 Task: Find a place to stay in Papakura, New Zealand, from 6th to 18th September for 3 guests. Set a price range between ₹6000 and ₹12000, choose 2 bedrooms and 2 beds, select 'Flat' as the property type, and enable 'Self check-in'.
Action: Mouse moved to (409, 82)
Screenshot: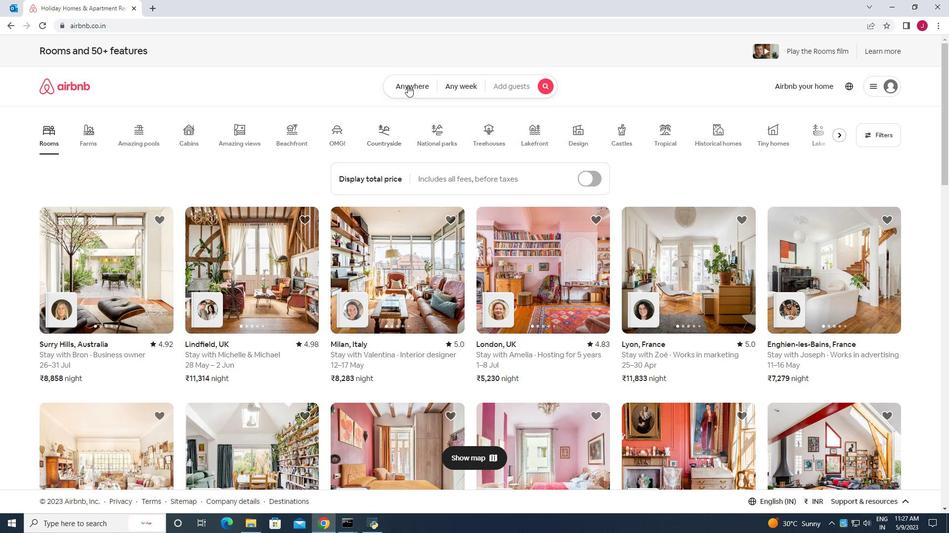 
Action: Mouse pressed left at (409, 82)
Screenshot: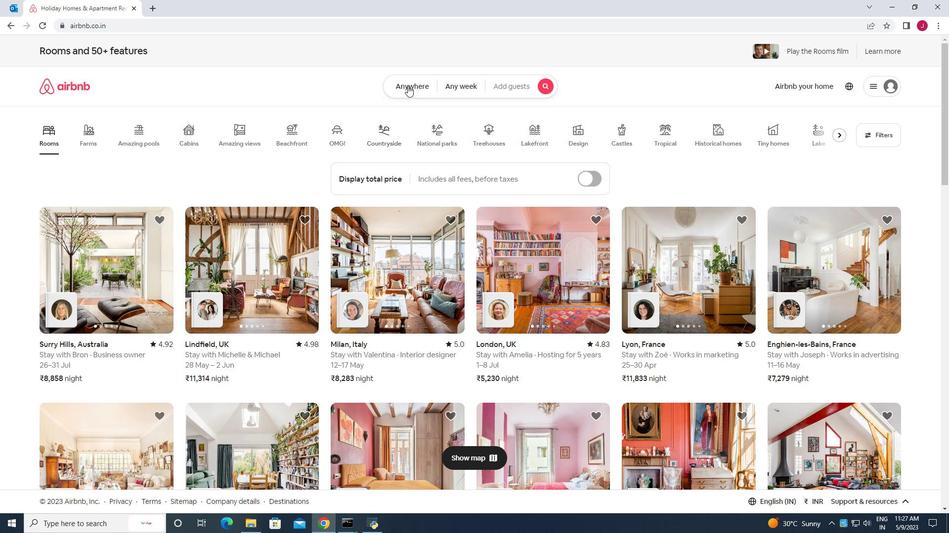 
Action: Mouse moved to (311, 125)
Screenshot: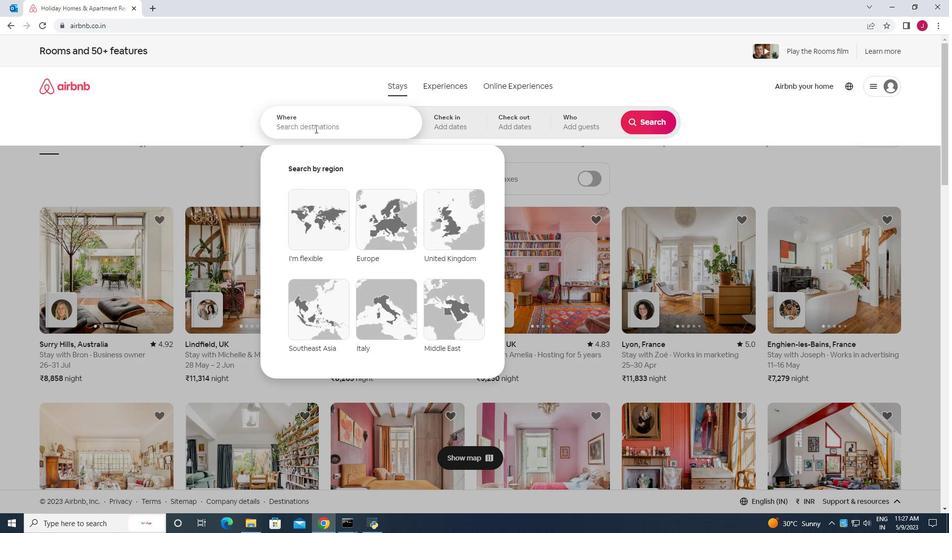 
Action: Mouse pressed left at (311, 125)
Screenshot: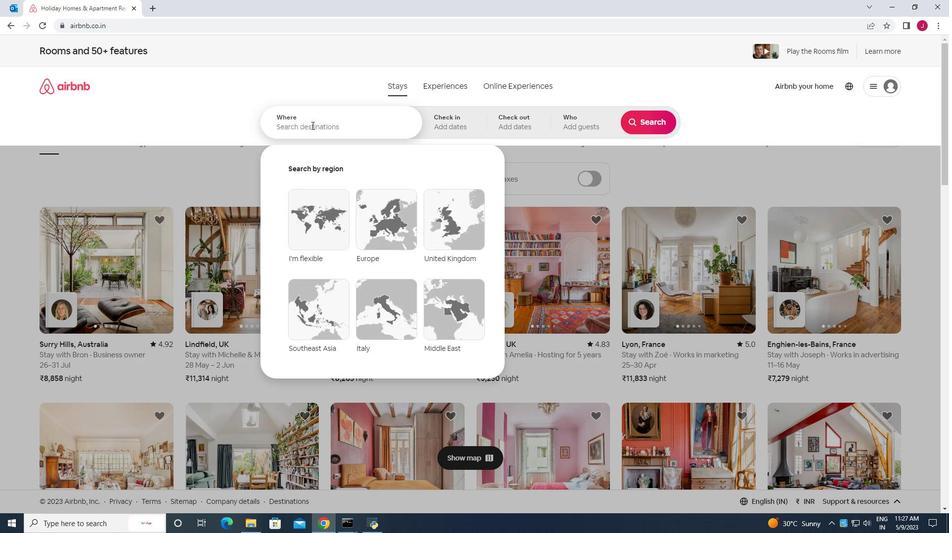 
Action: Key pressed papakura<Key.space>new<Key.space>zealand<Key.enter>
Screenshot: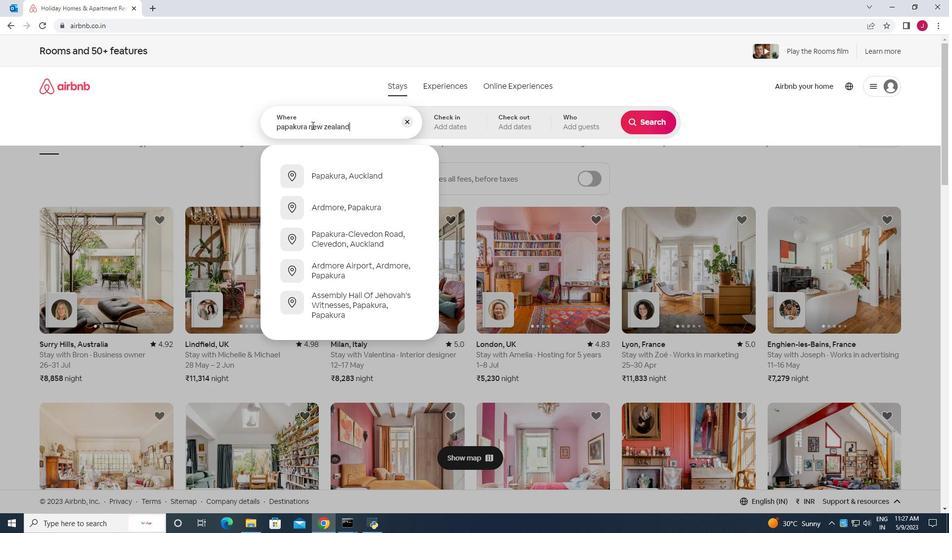 
Action: Mouse moved to (449, 124)
Screenshot: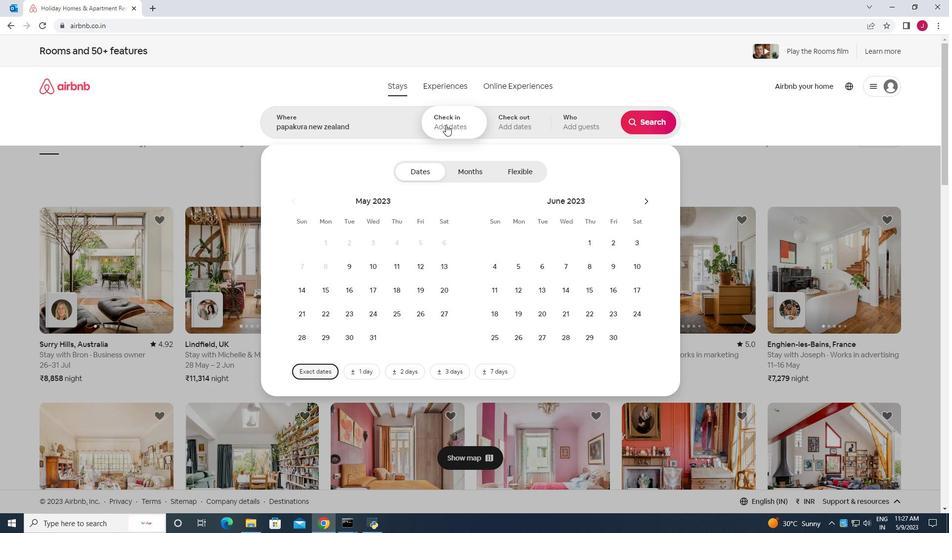 
Action: Mouse pressed left at (449, 124)
Screenshot: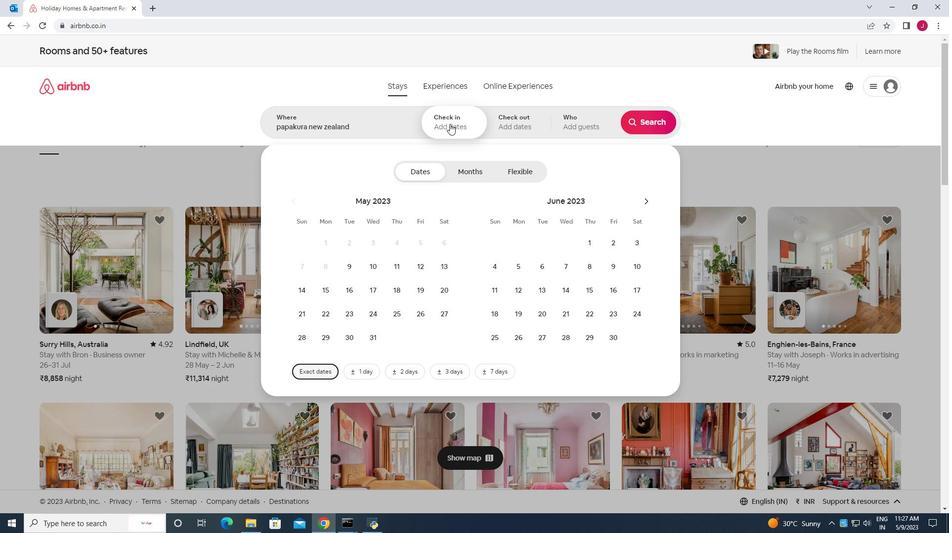 
Action: Mouse moved to (454, 127)
Screenshot: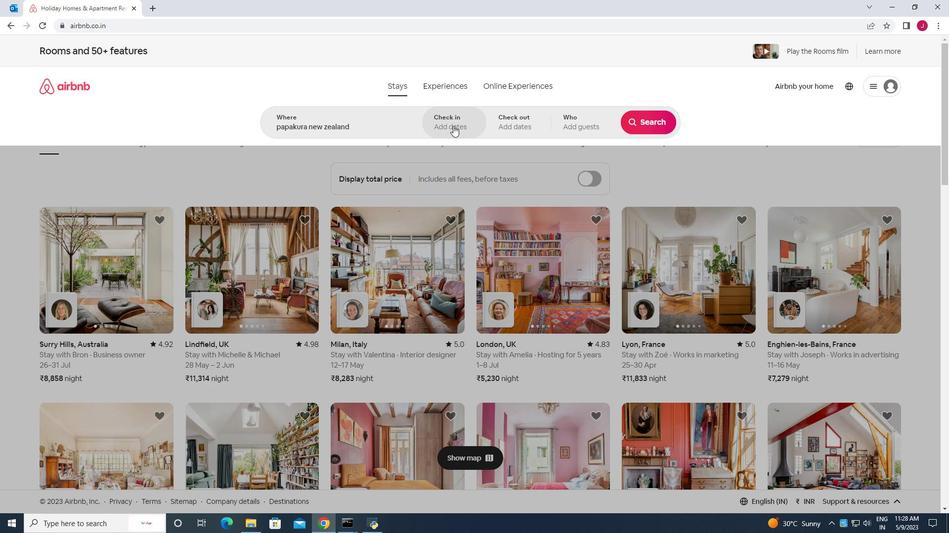
Action: Mouse pressed left at (454, 127)
Screenshot: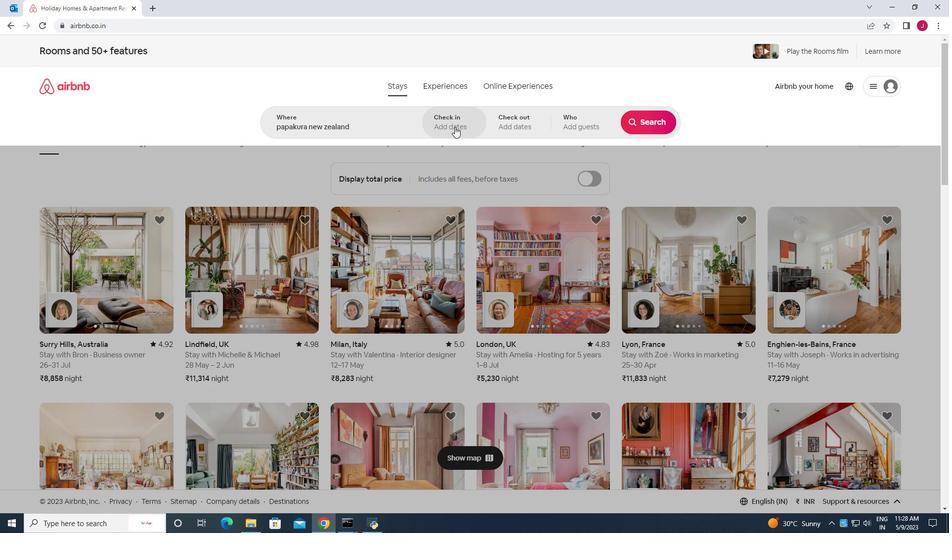 
Action: Mouse moved to (642, 204)
Screenshot: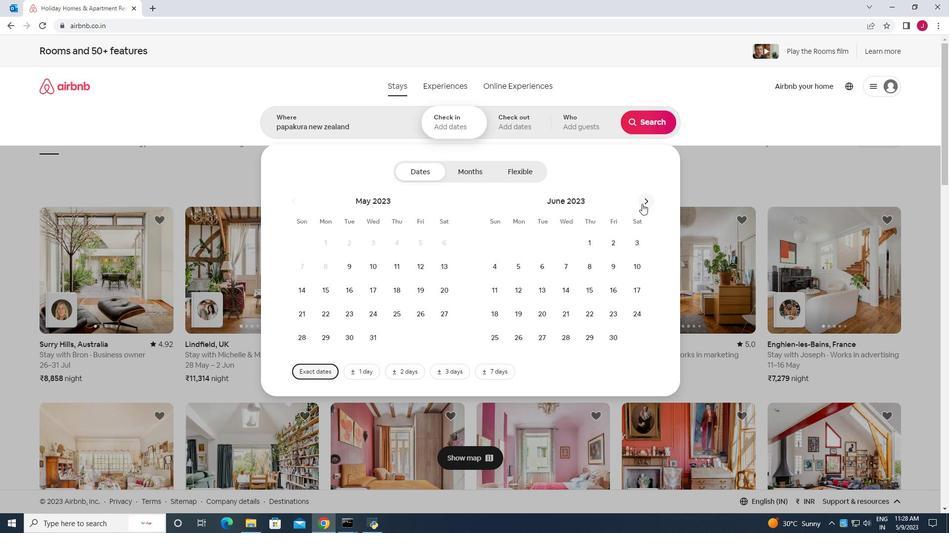 
Action: Mouse pressed left at (642, 204)
Screenshot: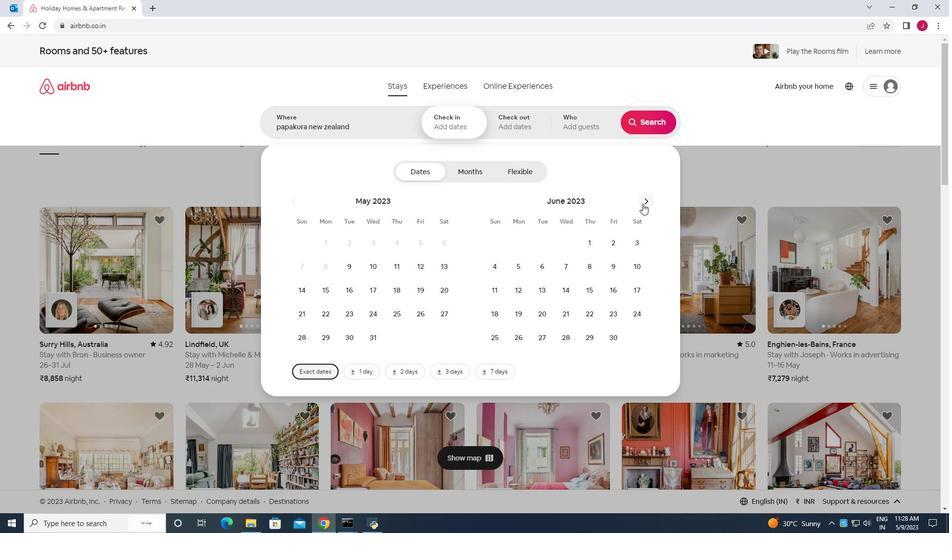 
Action: Mouse pressed left at (642, 204)
Screenshot: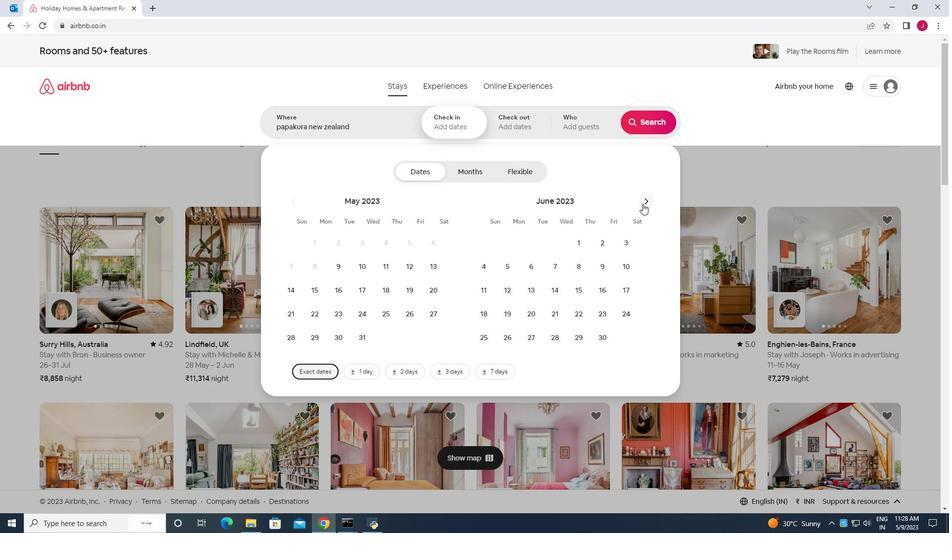 
Action: Mouse pressed left at (642, 204)
Screenshot: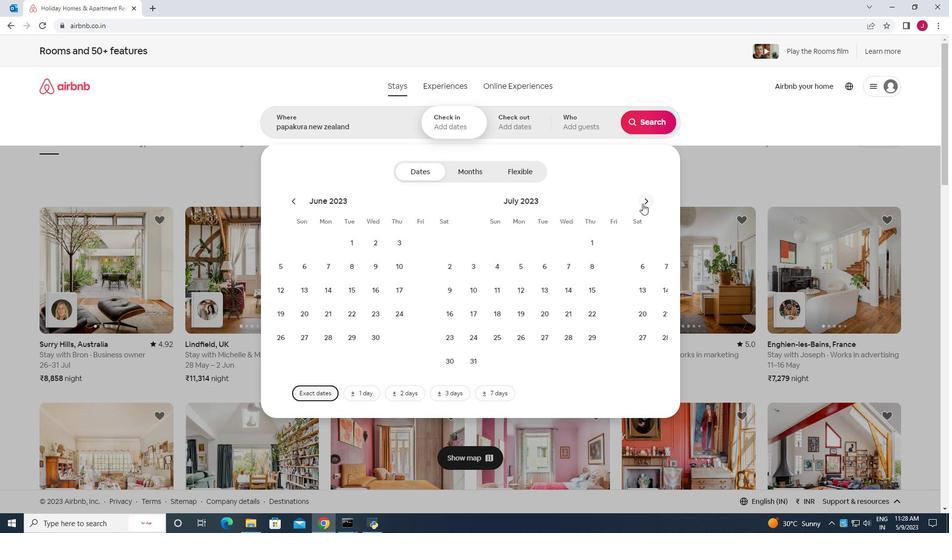 
Action: Mouse moved to (567, 267)
Screenshot: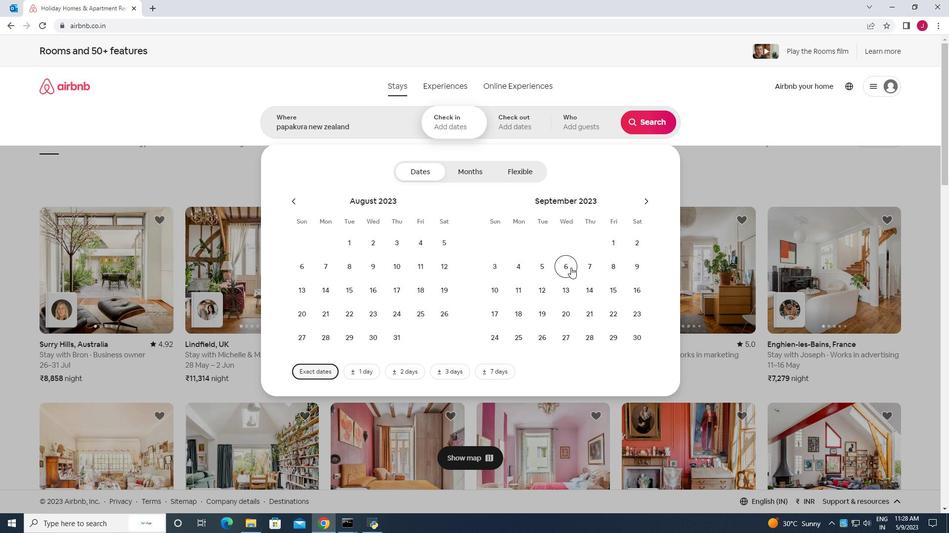 
Action: Mouse pressed left at (567, 267)
Screenshot: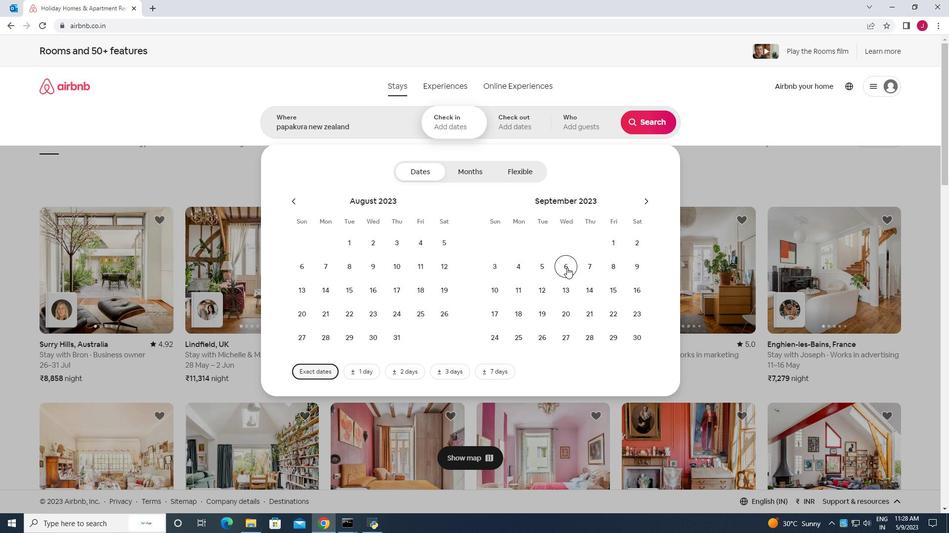 
Action: Mouse moved to (518, 314)
Screenshot: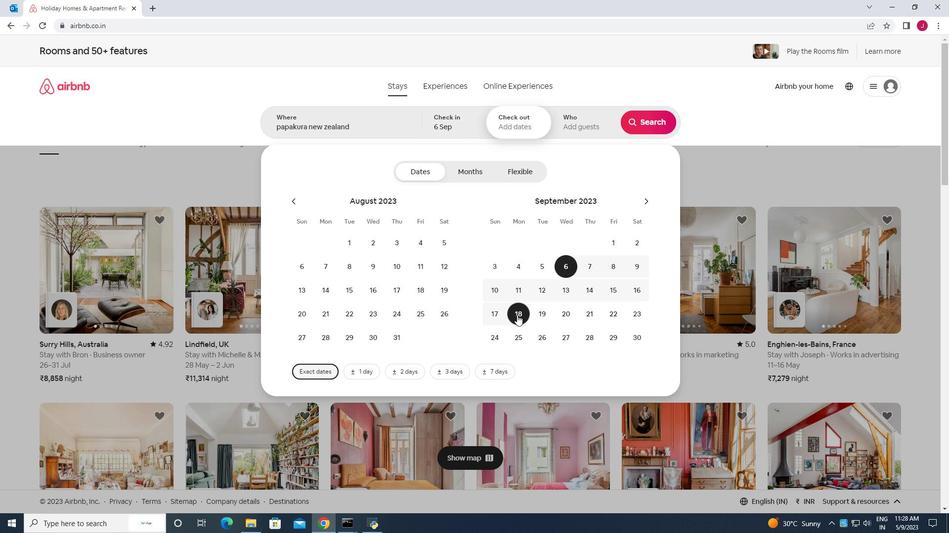 
Action: Mouse pressed left at (518, 314)
Screenshot: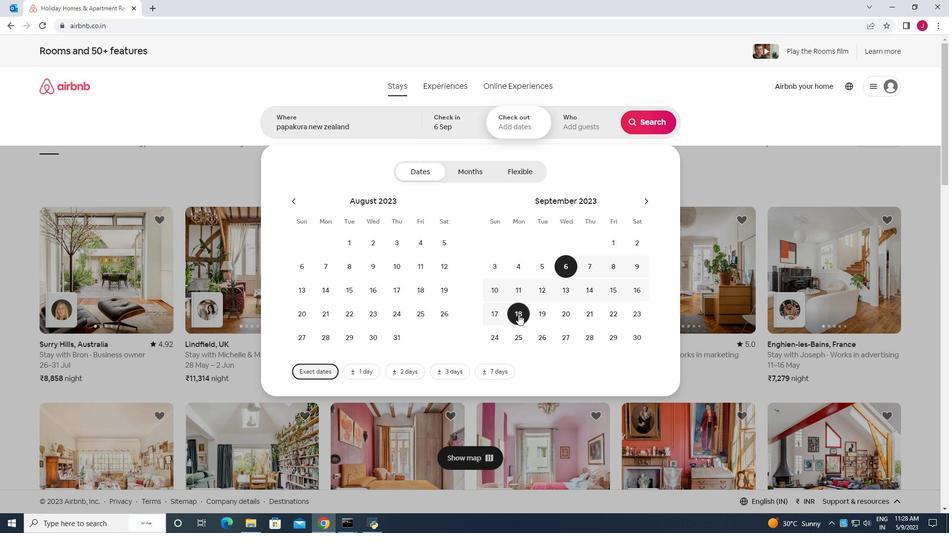 
Action: Mouse moved to (572, 124)
Screenshot: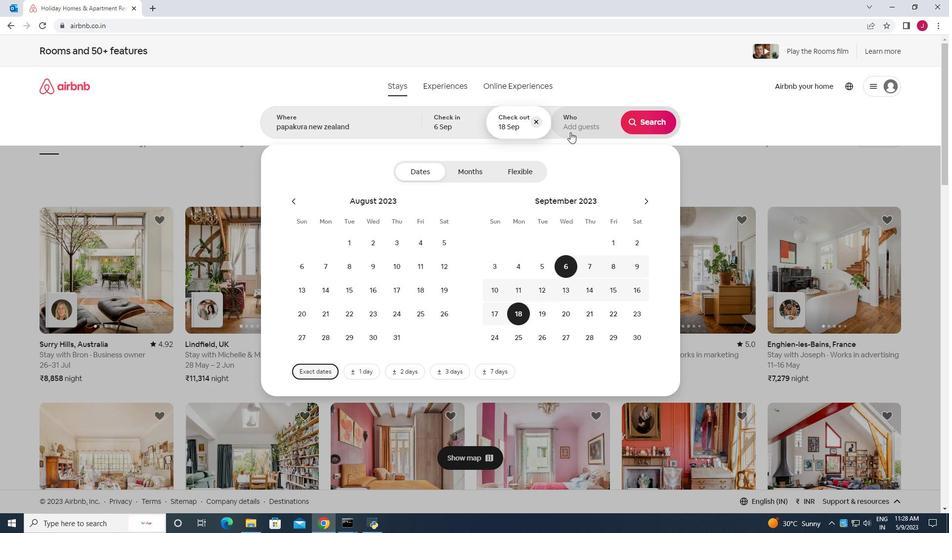 
Action: Mouse pressed left at (572, 124)
Screenshot: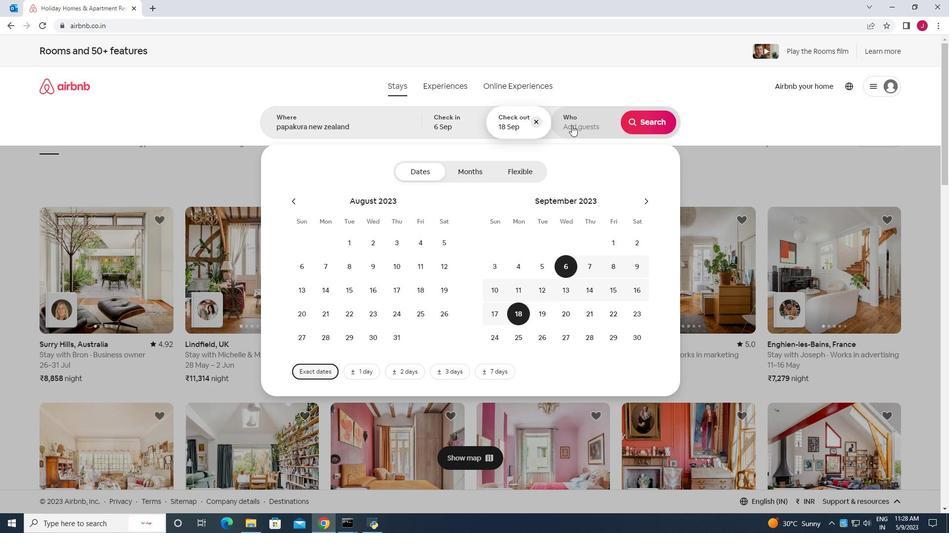 
Action: Mouse moved to (651, 179)
Screenshot: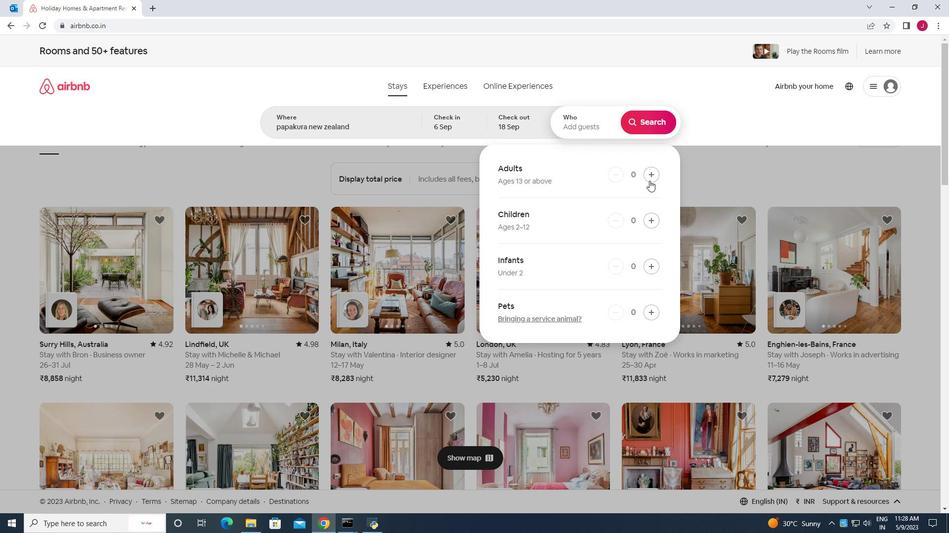
Action: Mouse pressed left at (651, 179)
Screenshot: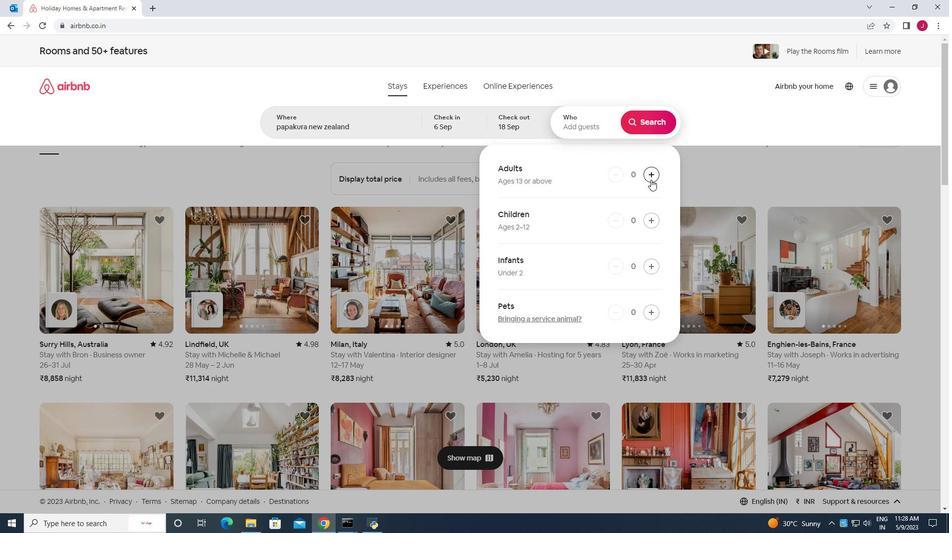 
Action: Mouse pressed left at (651, 179)
Screenshot: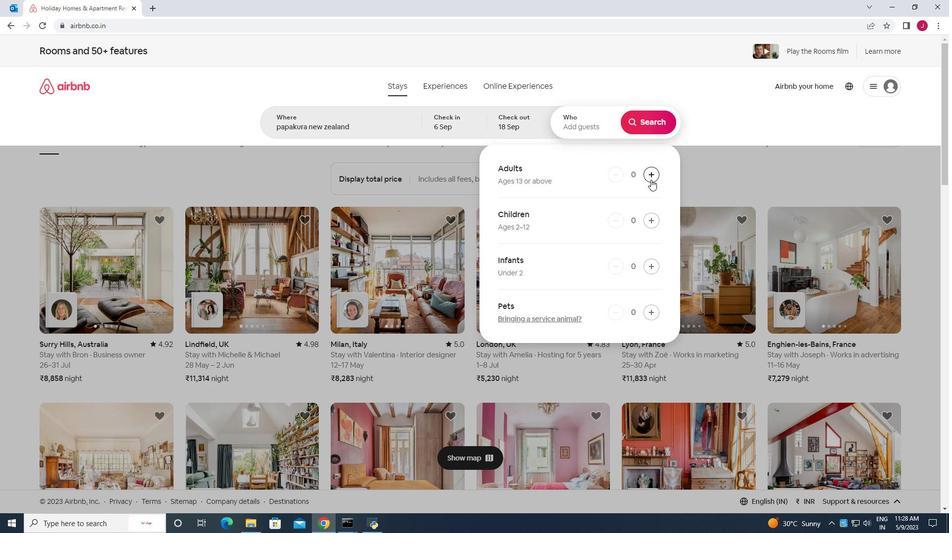 
Action: Mouse pressed left at (651, 179)
Screenshot: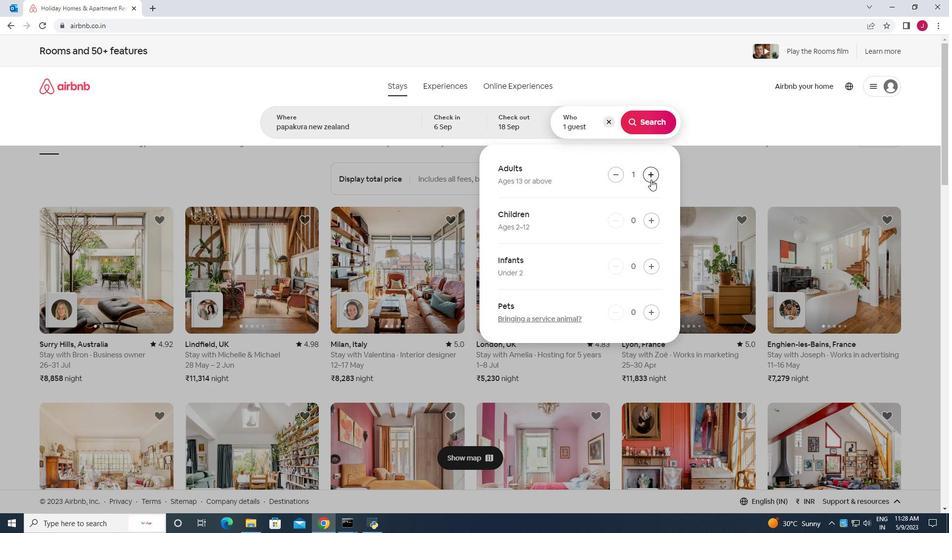
Action: Mouse moved to (649, 121)
Screenshot: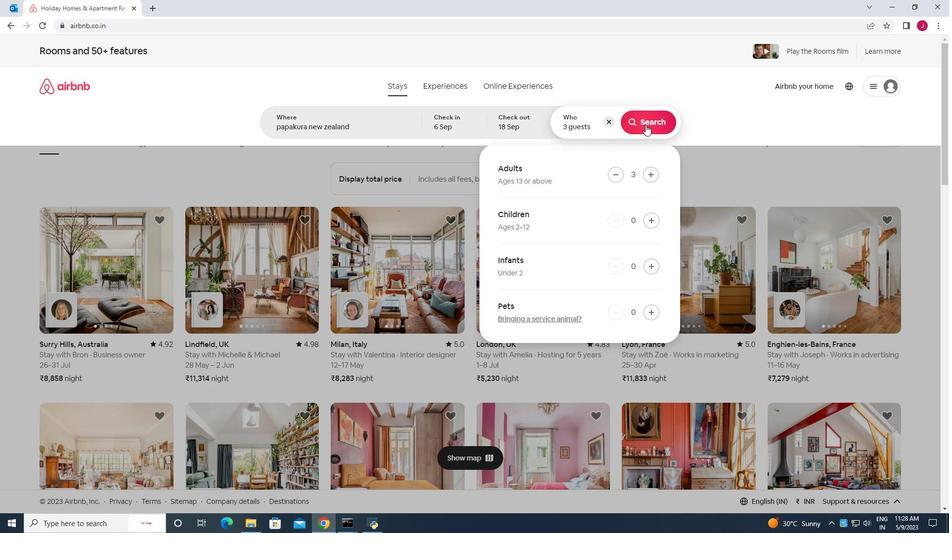 
Action: Mouse pressed left at (649, 121)
Screenshot: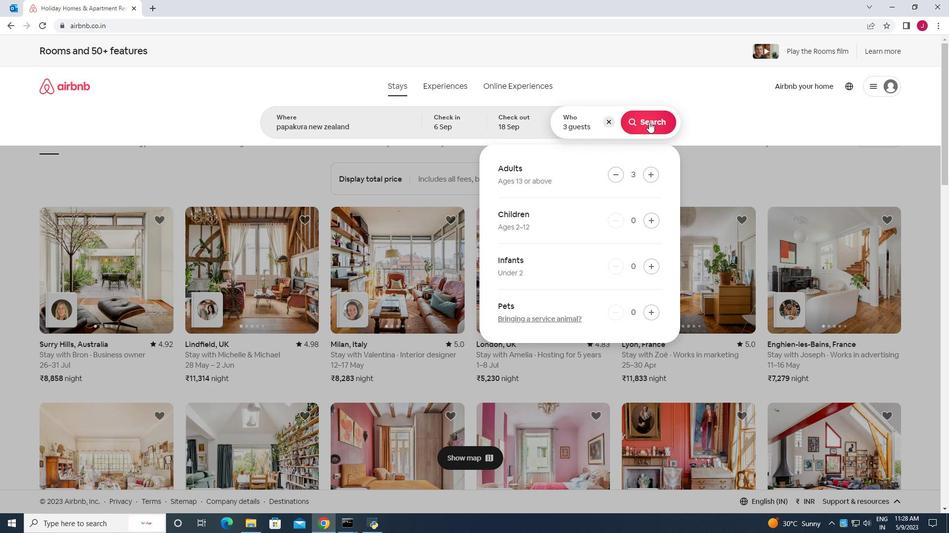 
Action: Mouse moved to (909, 93)
Screenshot: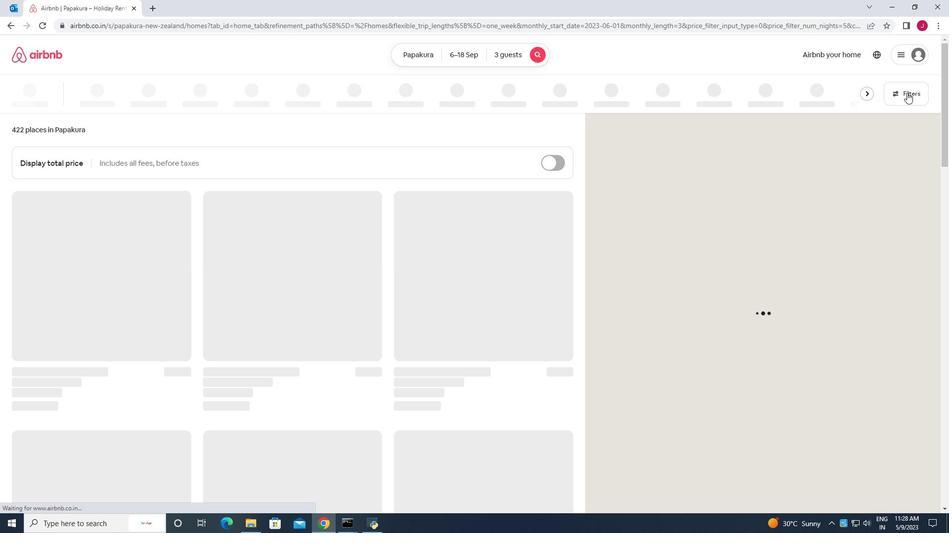 
Action: Mouse pressed left at (909, 93)
Screenshot: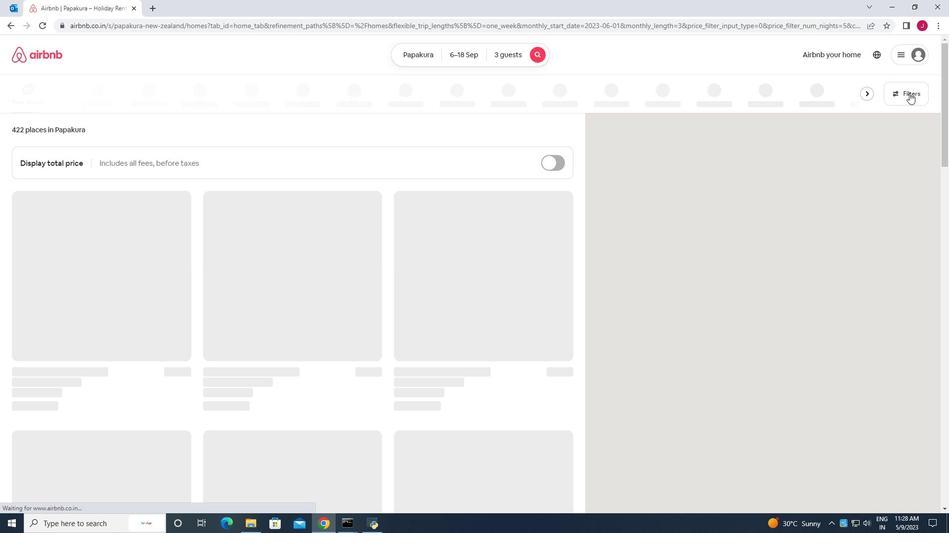 
Action: Mouse moved to (355, 272)
Screenshot: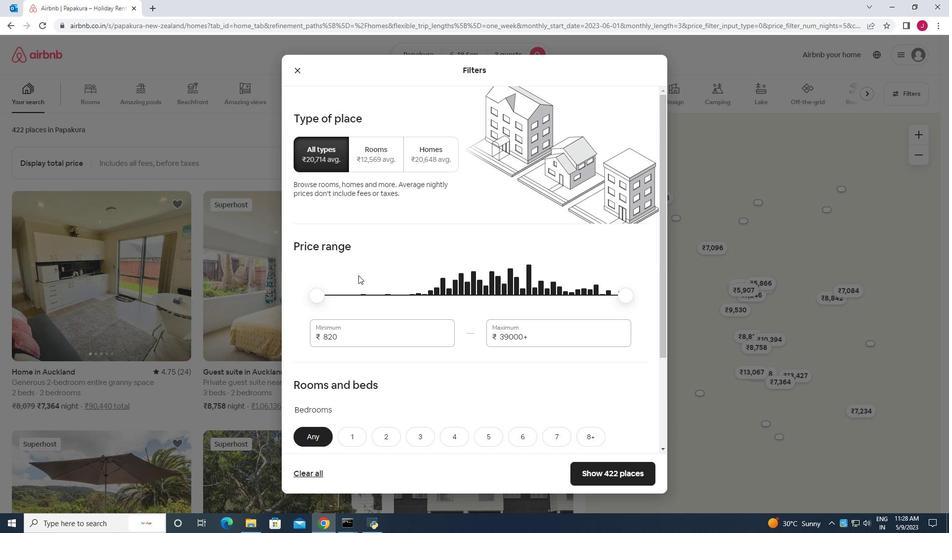 
Action: Mouse scrolled (355, 271) with delta (0, 0)
Screenshot: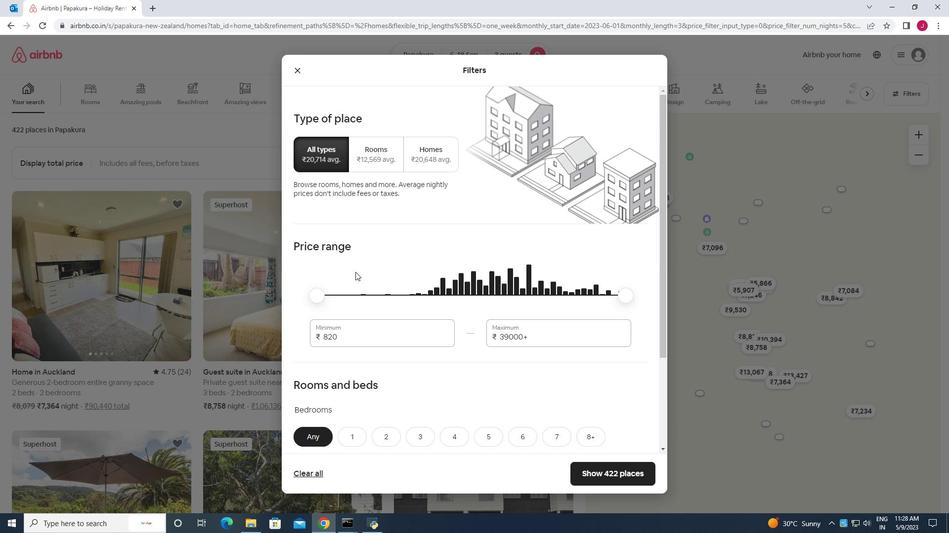 
Action: Mouse scrolled (355, 271) with delta (0, 0)
Screenshot: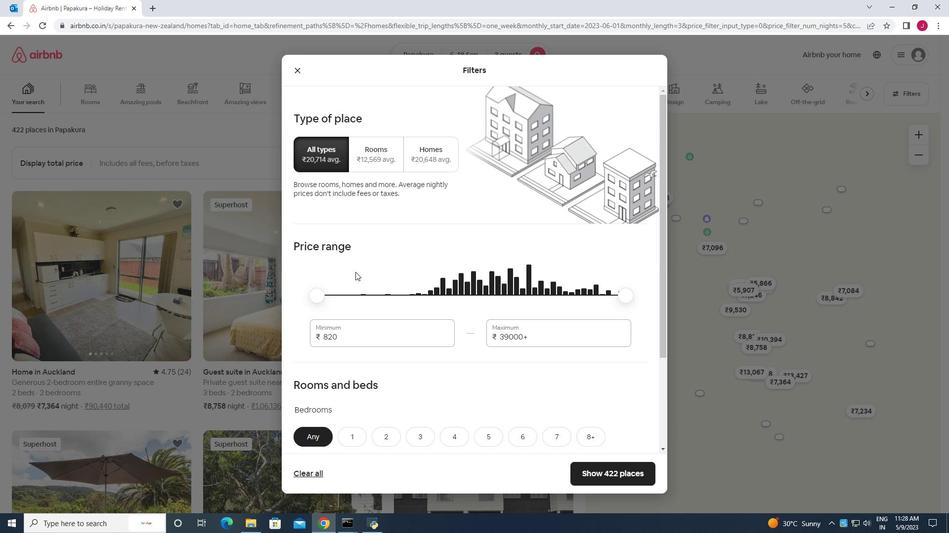 
Action: Mouse moved to (362, 233)
Screenshot: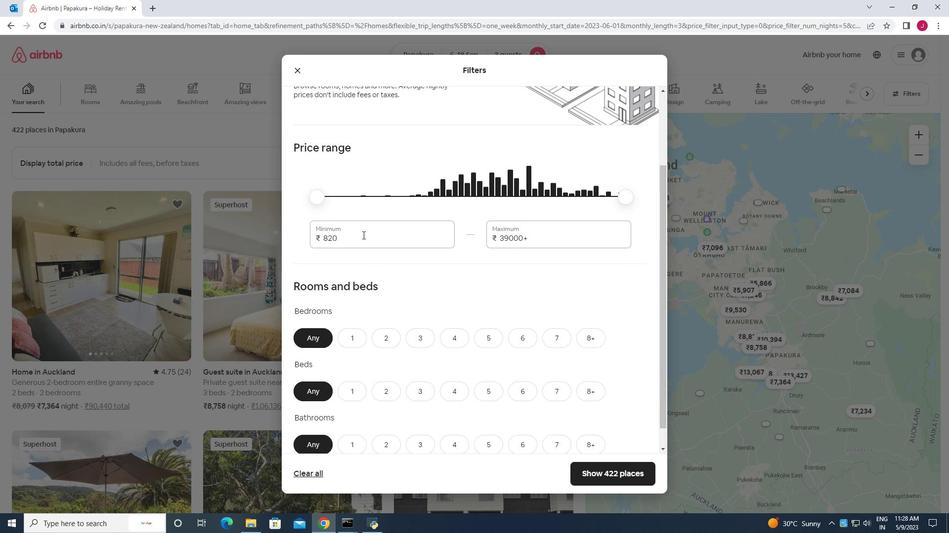 
Action: Mouse pressed left at (362, 233)
Screenshot: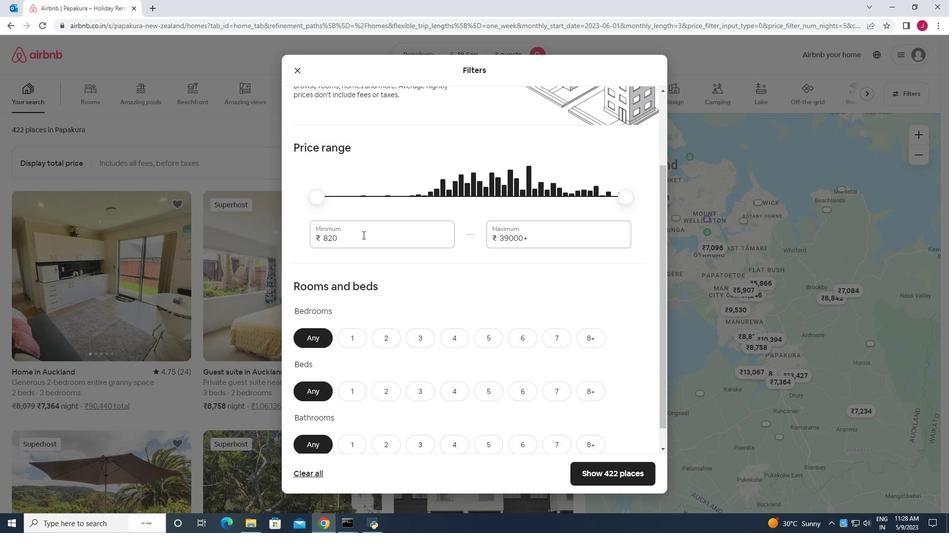 
Action: Key pressed <Key.backspace><Key.backspace><Key.backspace>6000
Screenshot: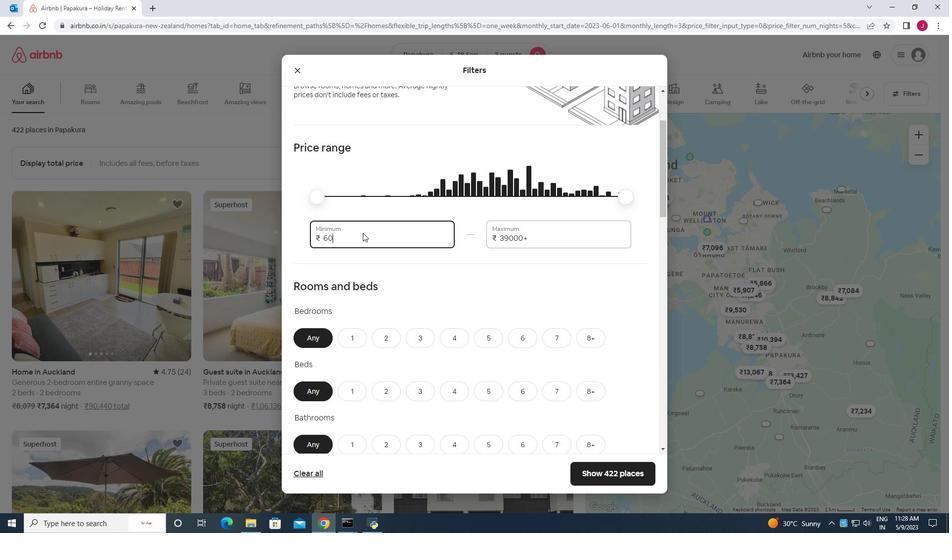 
Action: Mouse moved to (559, 235)
Screenshot: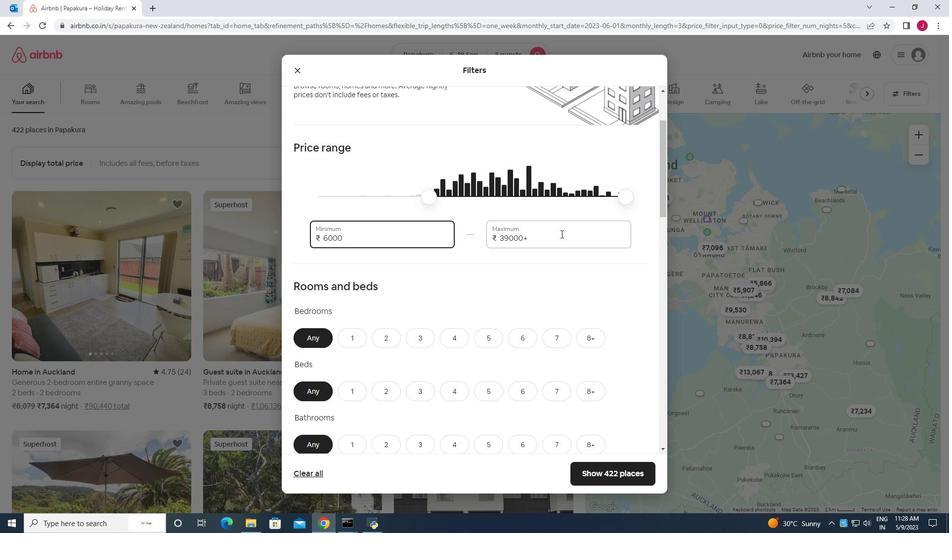 
Action: Mouse pressed left at (559, 235)
Screenshot: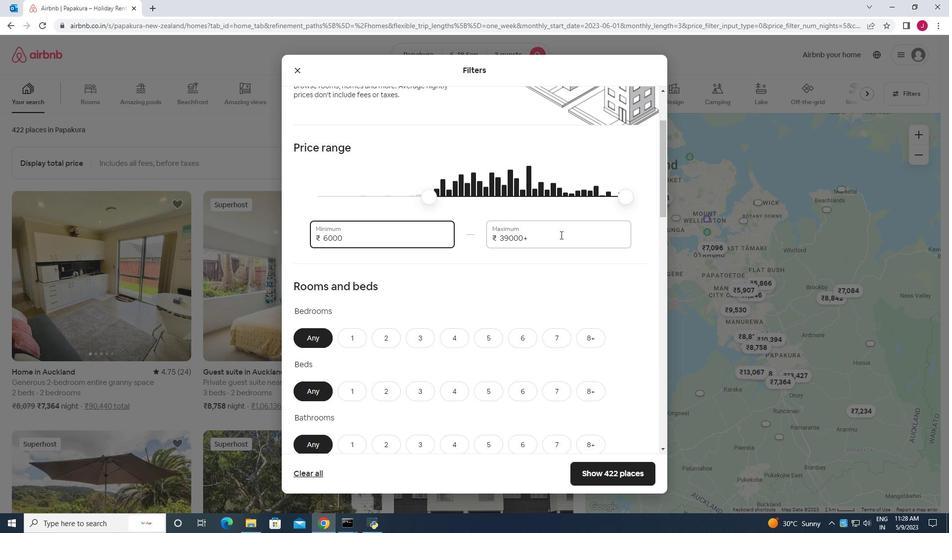 
Action: Mouse moved to (559, 235)
Screenshot: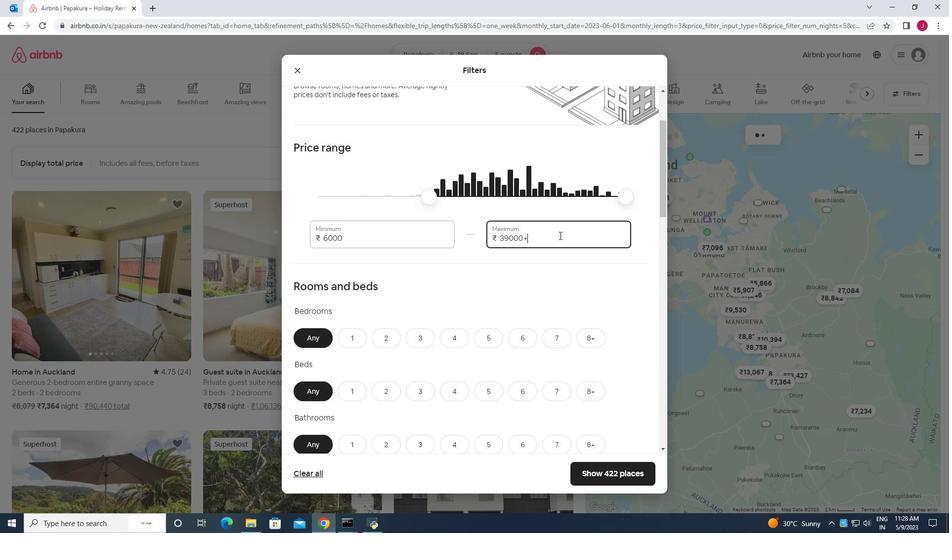 
Action: Key pressed <Key.backspace><Key.backspace><Key.backspace><Key.backspace><Key.backspace><Key.backspace><Key.backspace><Key.backspace><Key.backspace><Key.backspace><Key.backspace><Key.backspace>12000
Screenshot: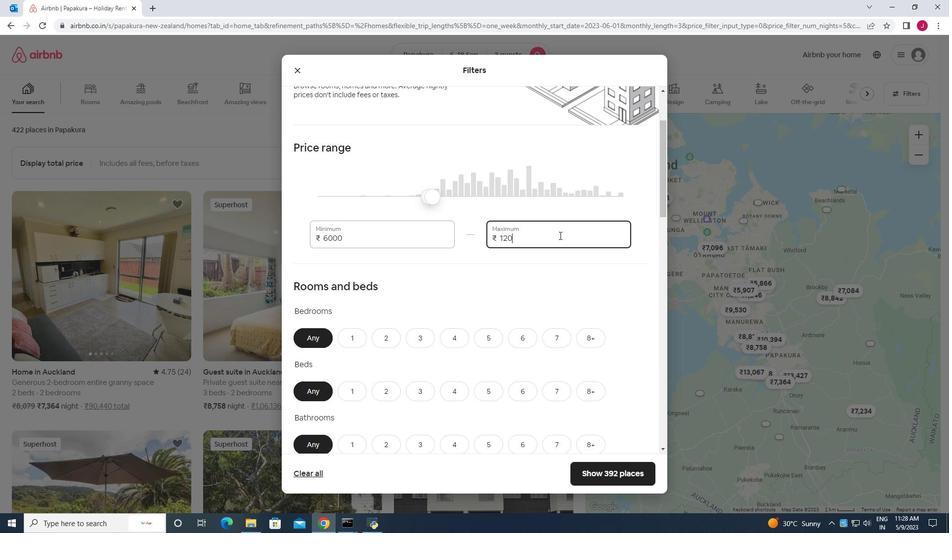
Action: Mouse moved to (430, 320)
Screenshot: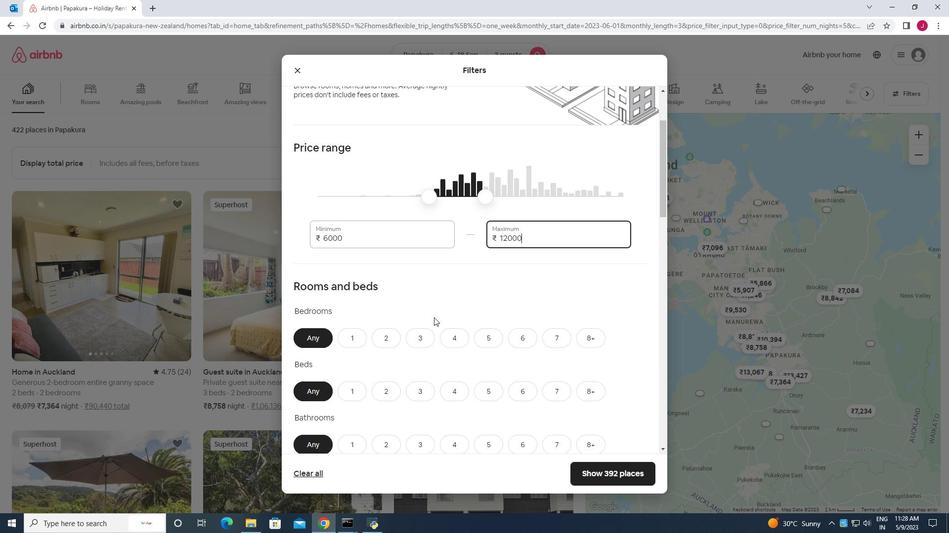 
Action: Mouse scrolled (430, 319) with delta (0, 0)
Screenshot: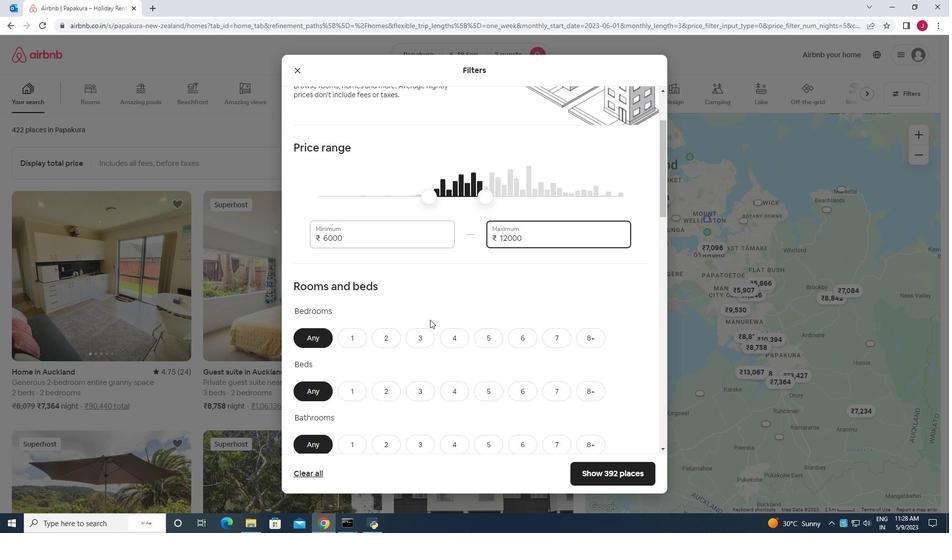 
Action: Mouse scrolled (430, 319) with delta (0, 0)
Screenshot: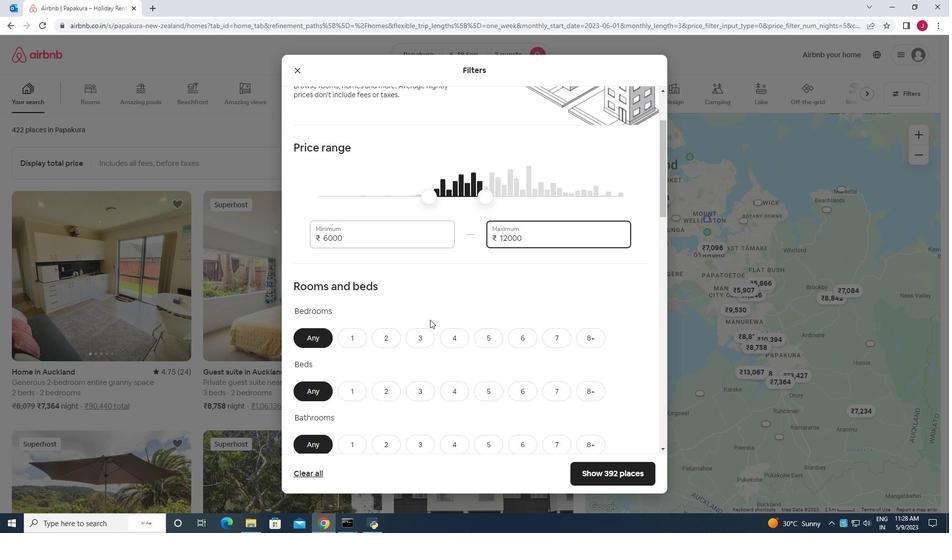 
Action: Mouse moved to (405, 228)
Screenshot: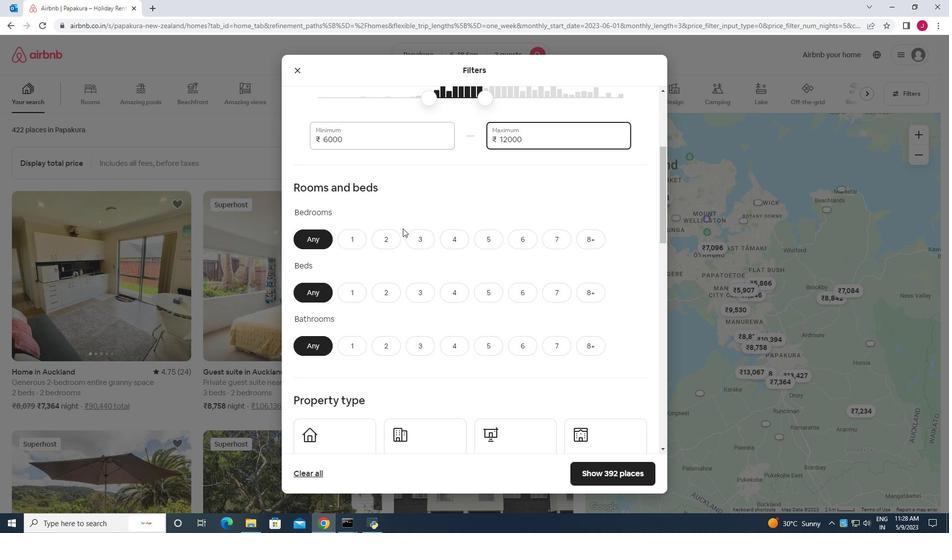 
Action: Mouse scrolled (405, 228) with delta (0, 0)
Screenshot: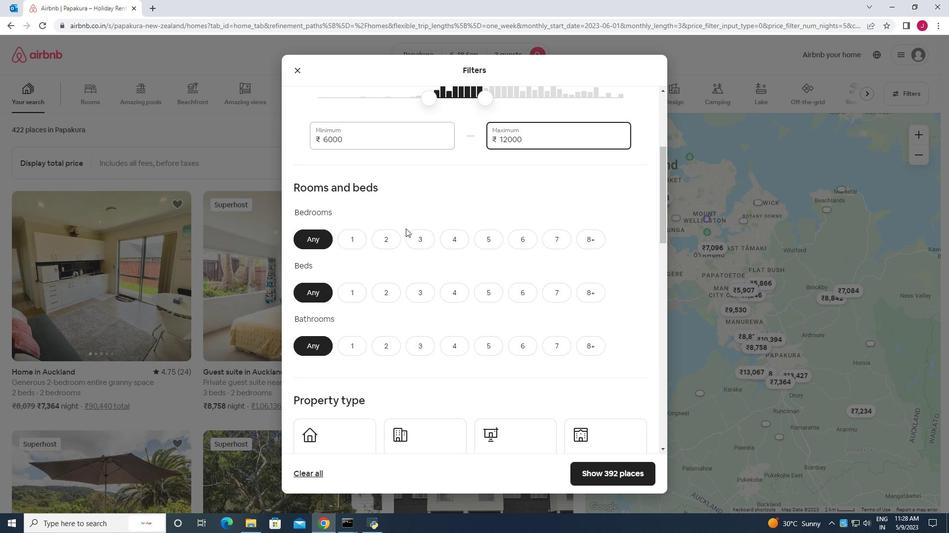 
Action: Mouse moved to (394, 192)
Screenshot: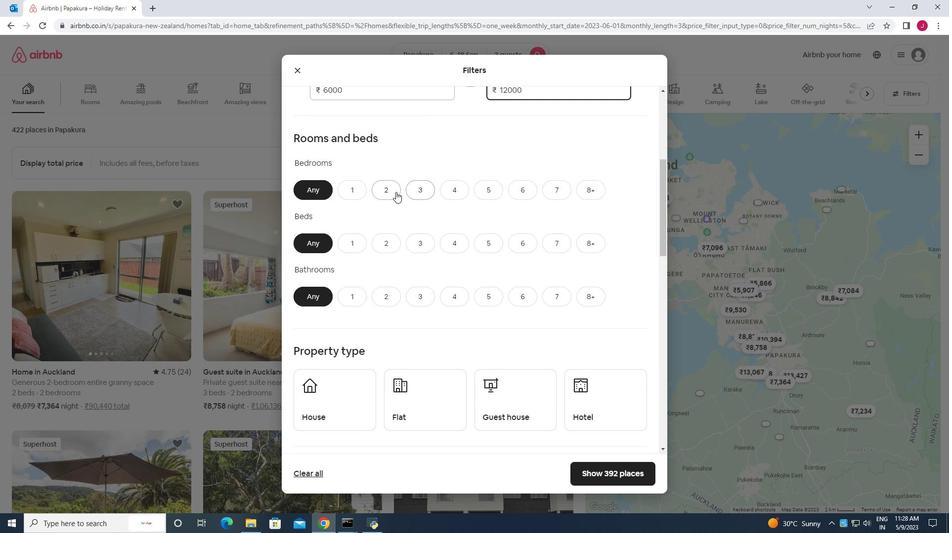 
Action: Mouse pressed left at (394, 192)
Screenshot: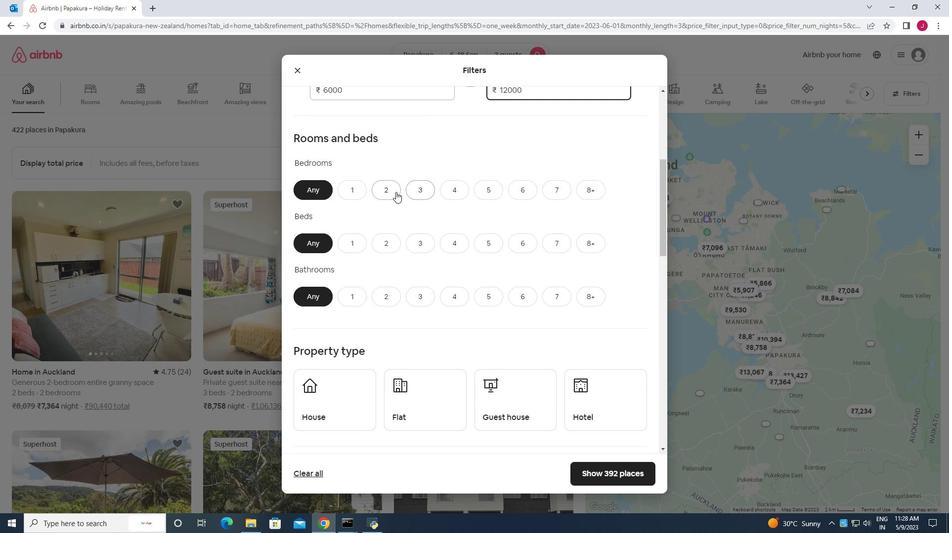 
Action: Mouse moved to (389, 243)
Screenshot: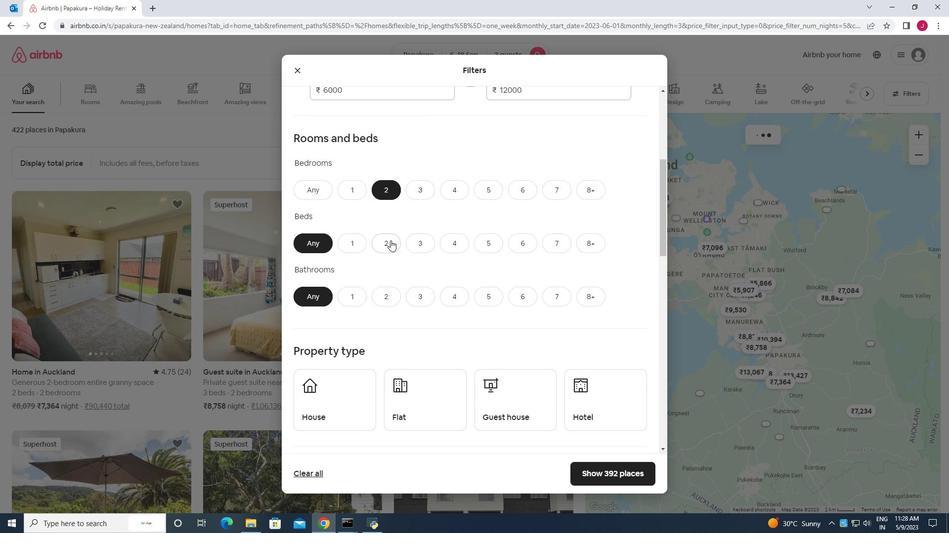 
Action: Mouse pressed left at (389, 243)
Screenshot: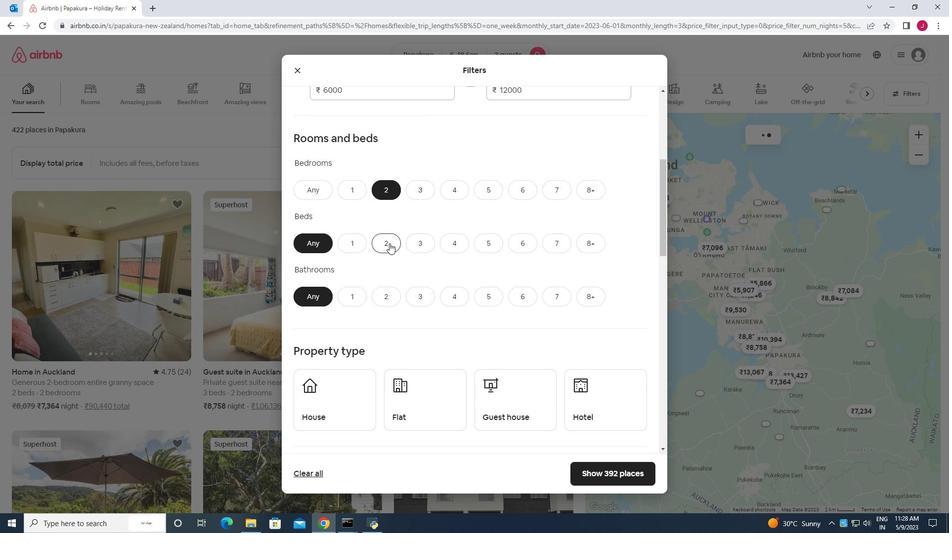 
Action: Mouse moved to (389, 297)
Screenshot: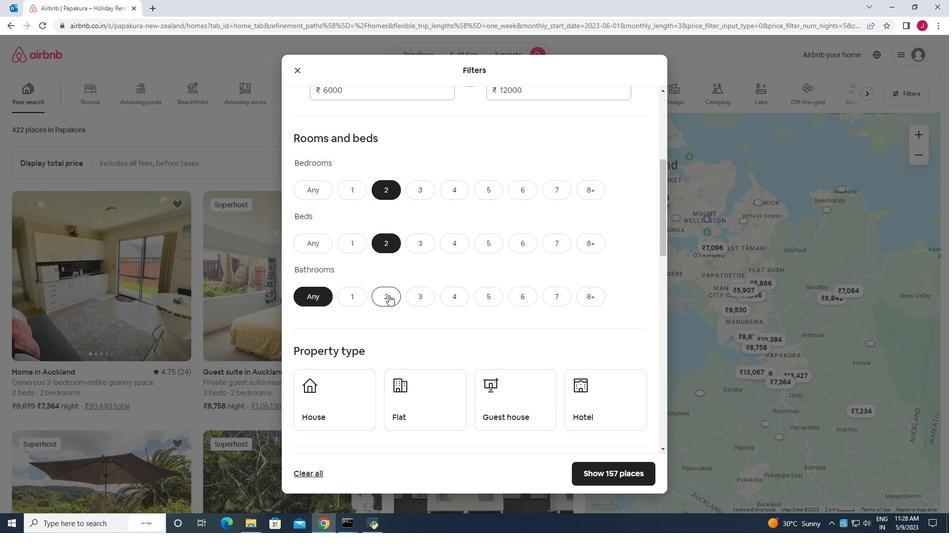 
Action: Mouse pressed left at (389, 297)
Screenshot: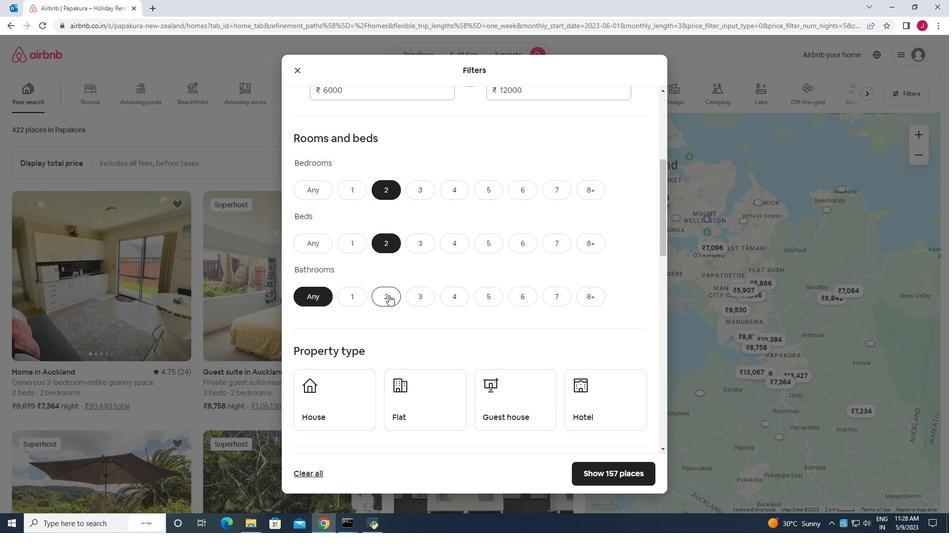 
Action: Mouse moved to (392, 289)
Screenshot: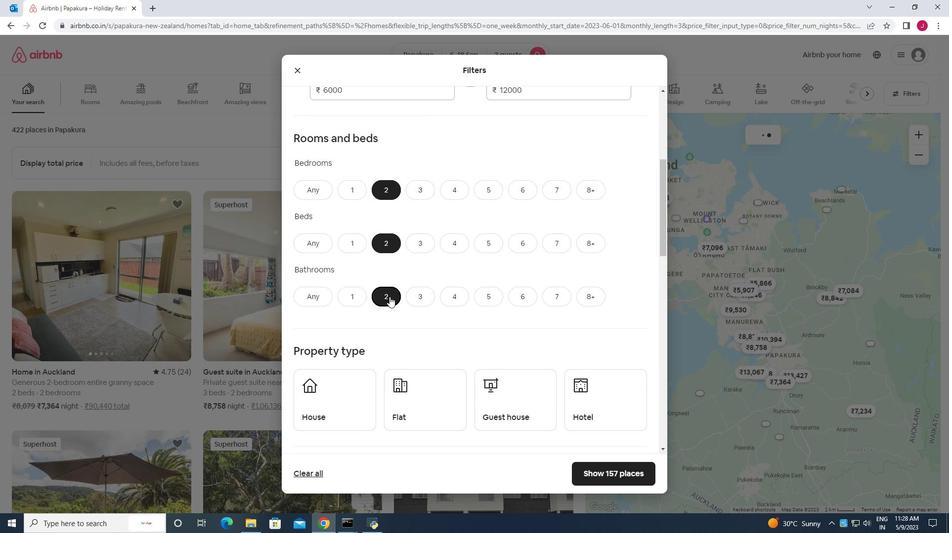 
Action: Mouse scrolled (392, 288) with delta (0, 0)
Screenshot: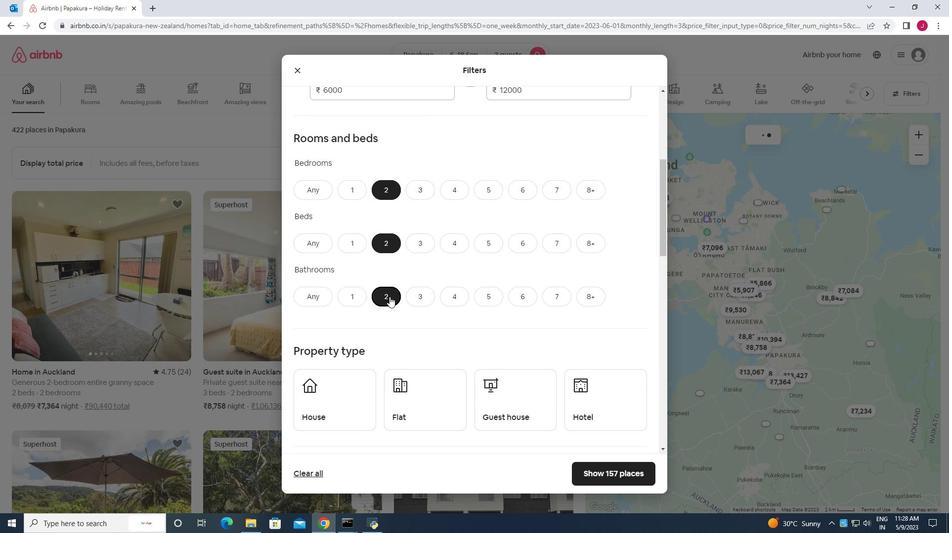 
Action: Mouse scrolled (392, 288) with delta (0, 0)
Screenshot: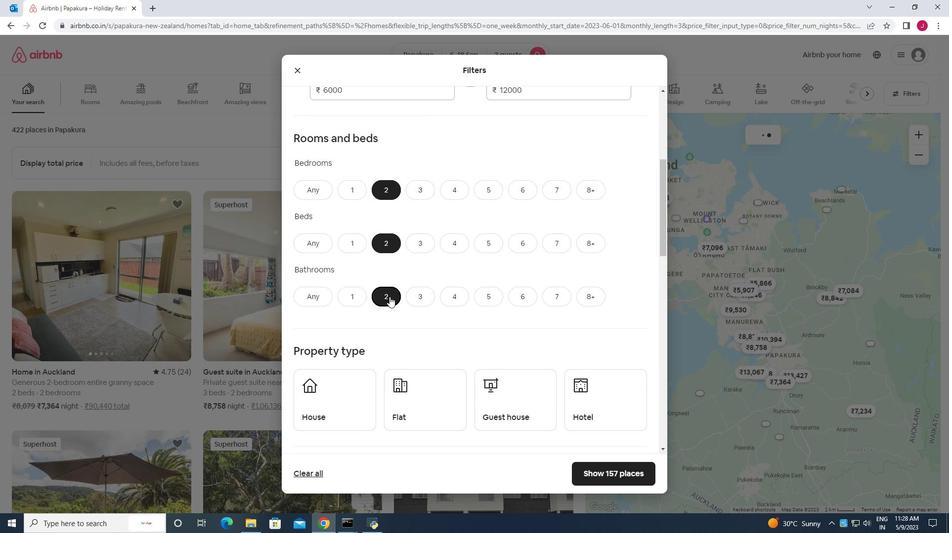 
Action: Mouse moved to (342, 298)
Screenshot: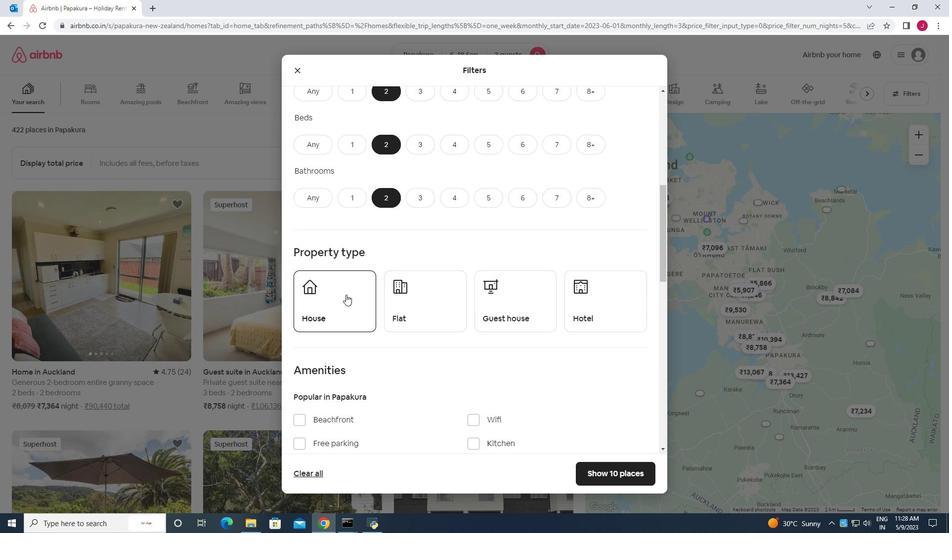 
Action: Mouse pressed left at (342, 298)
Screenshot: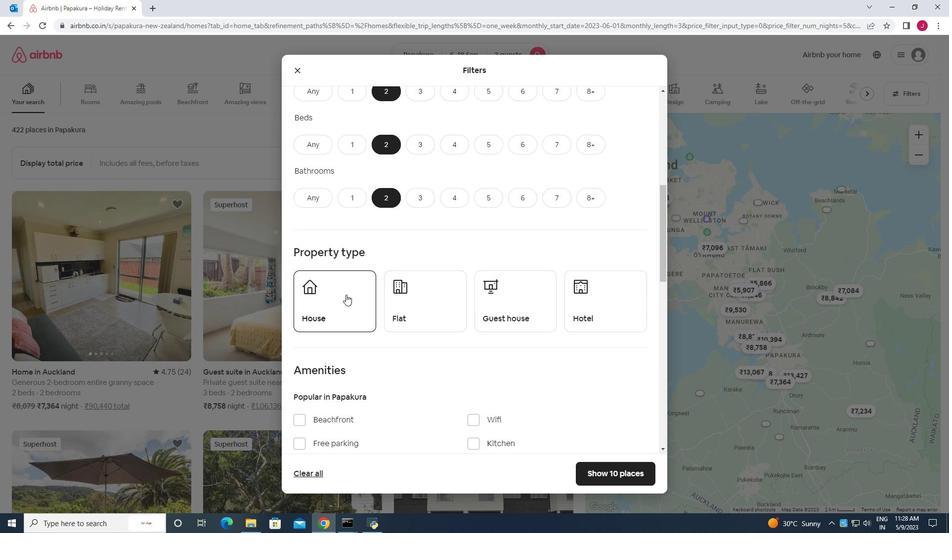 
Action: Mouse moved to (428, 309)
Screenshot: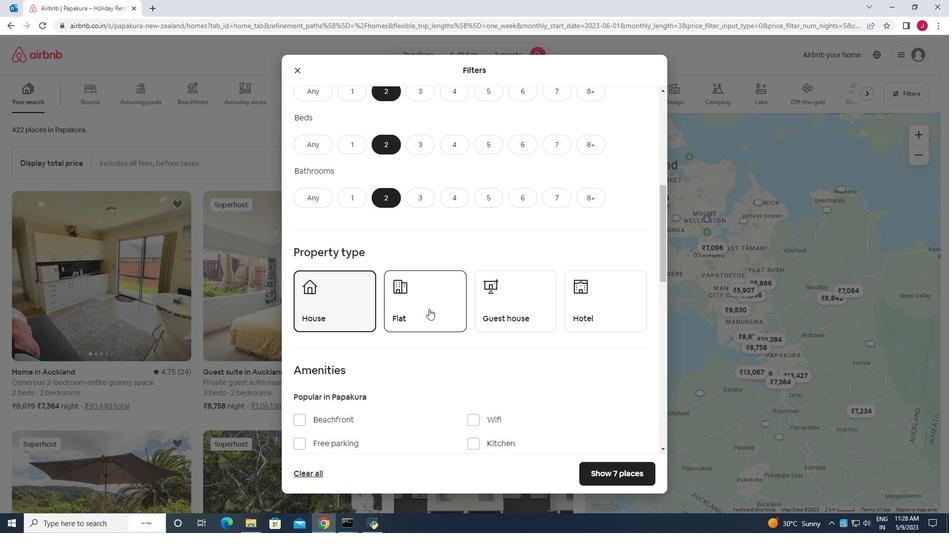 
Action: Mouse pressed left at (428, 309)
Screenshot: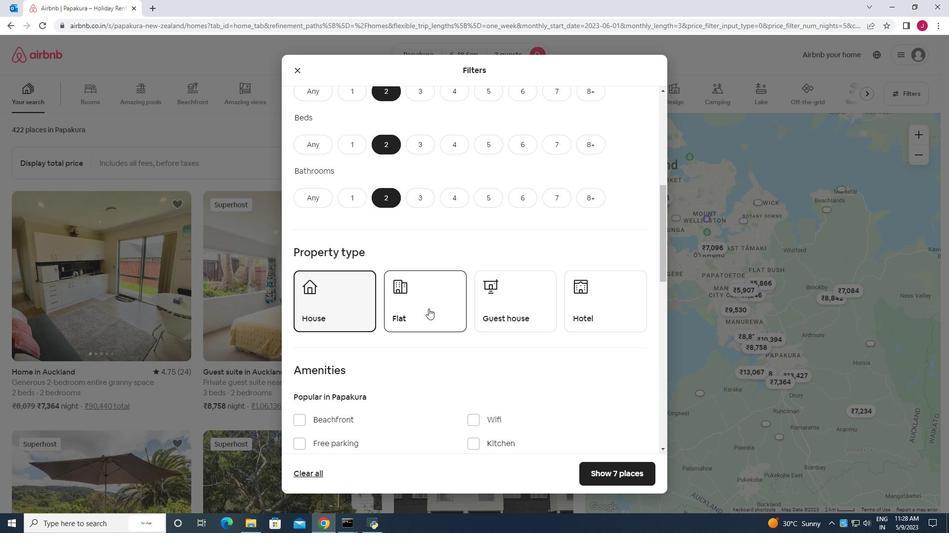 
Action: Mouse moved to (513, 310)
Screenshot: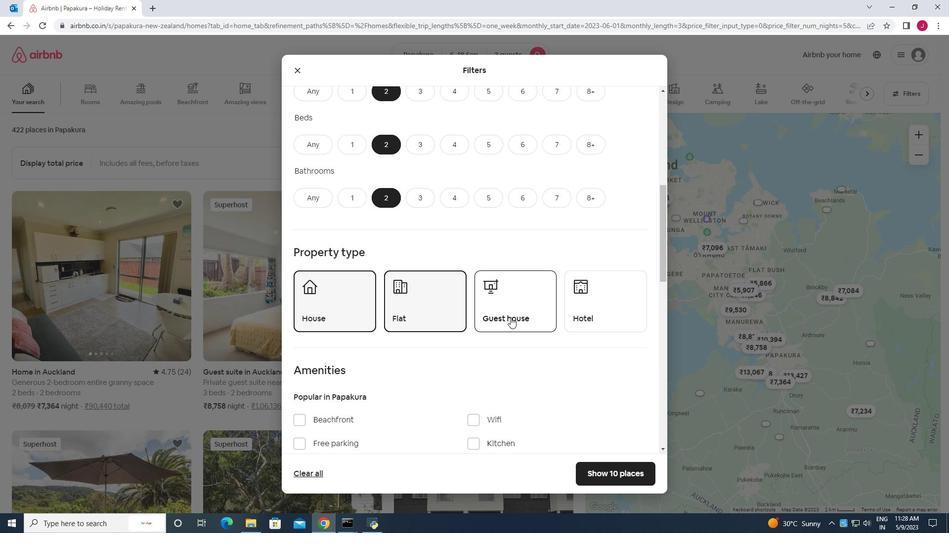 
Action: Mouse pressed left at (513, 310)
Screenshot: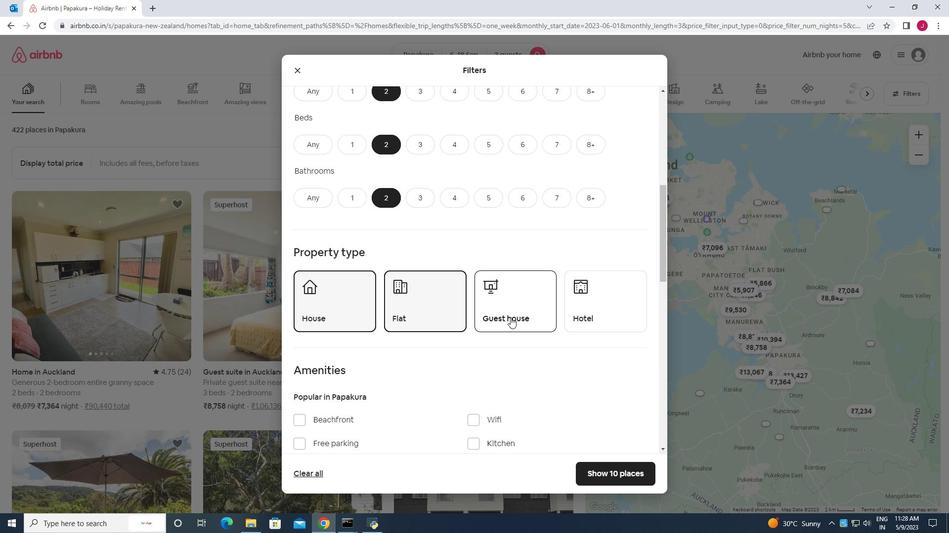 
Action: Mouse moved to (607, 309)
Screenshot: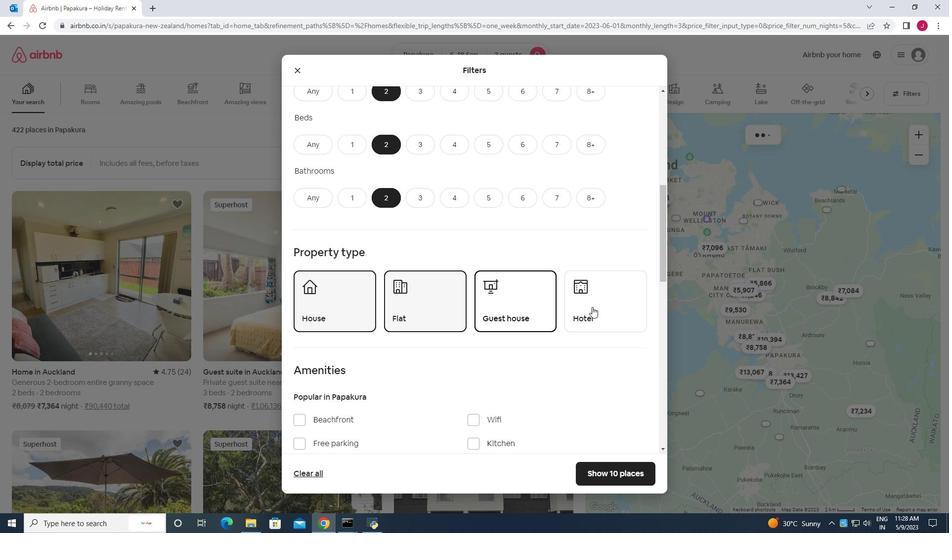 
Action: Mouse pressed left at (607, 309)
Screenshot: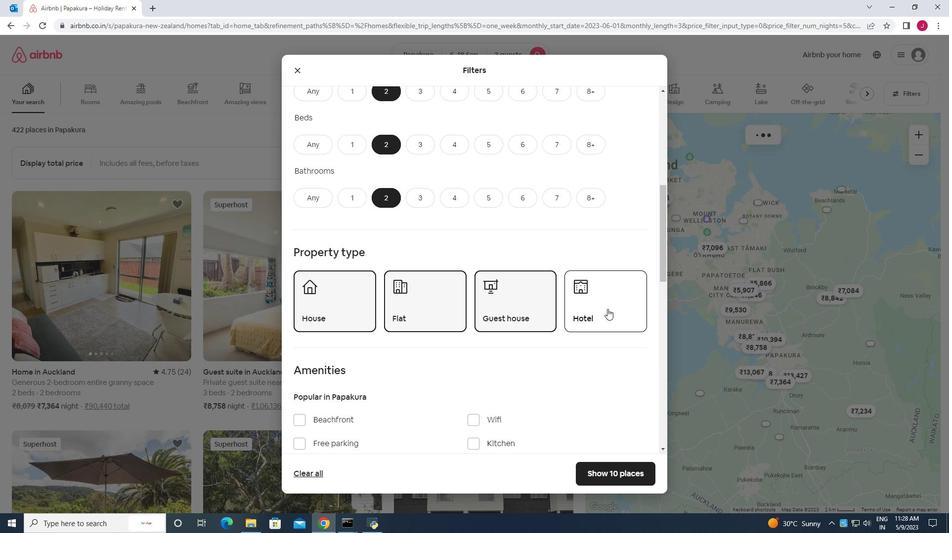 
Action: Mouse moved to (460, 287)
Screenshot: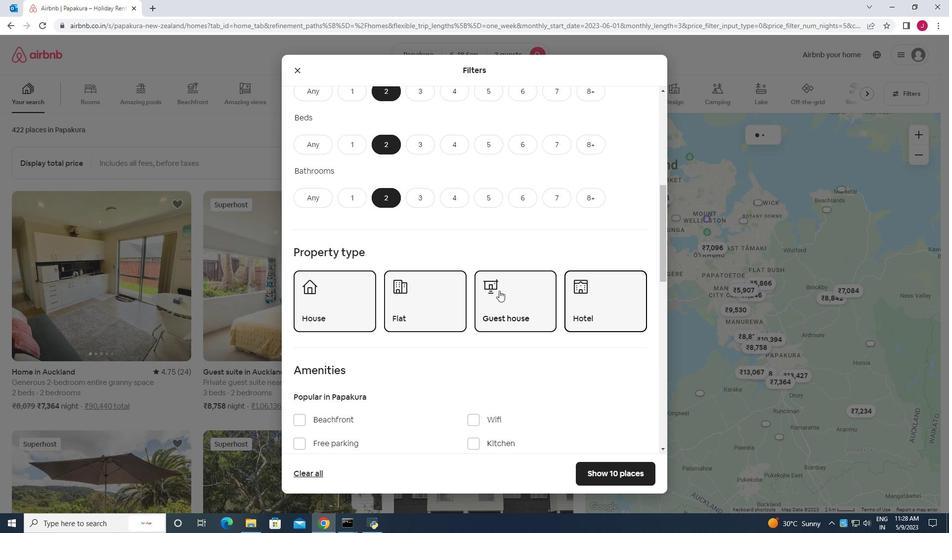 
Action: Mouse scrolled (460, 286) with delta (0, 0)
Screenshot: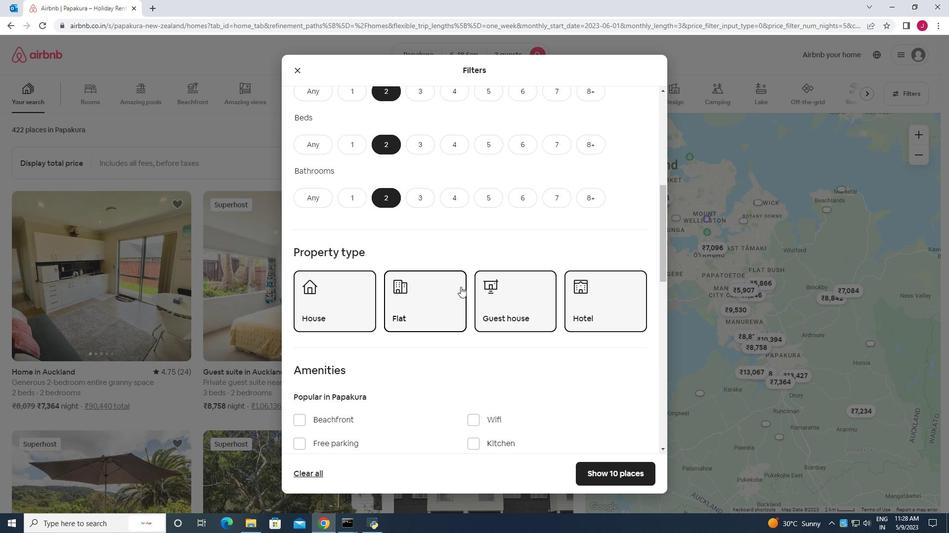 
Action: Mouse scrolled (460, 286) with delta (0, 0)
Screenshot: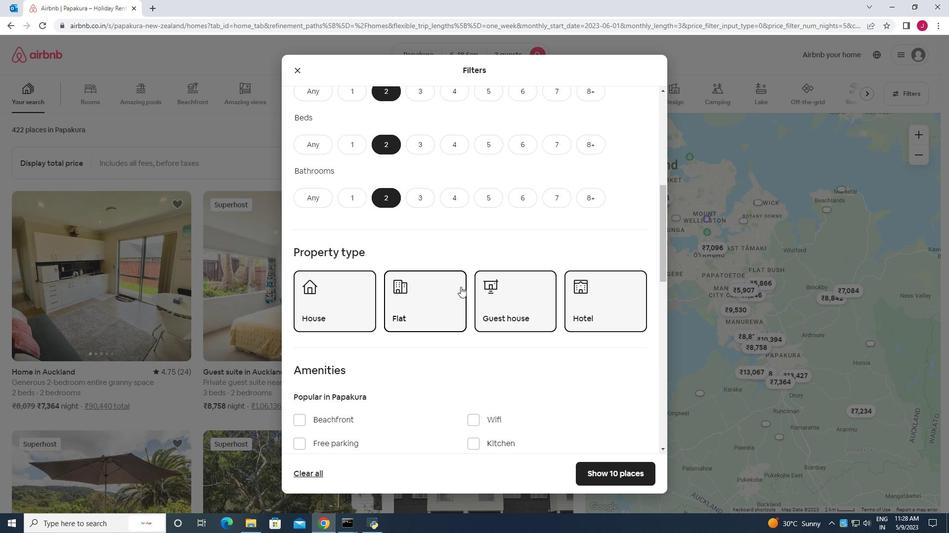 
Action: Mouse scrolled (460, 286) with delta (0, 0)
Screenshot: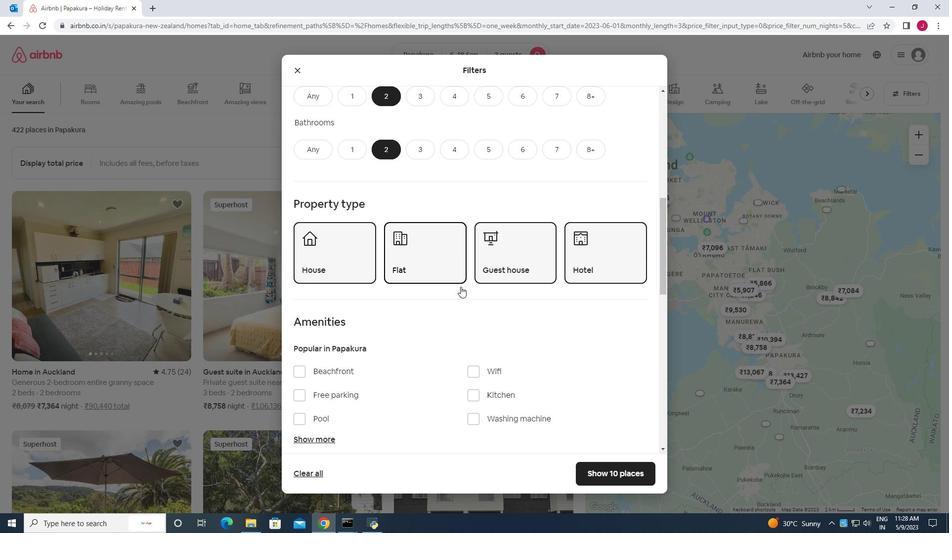 
Action: Mouse moved to (395, 292)
Screenshot: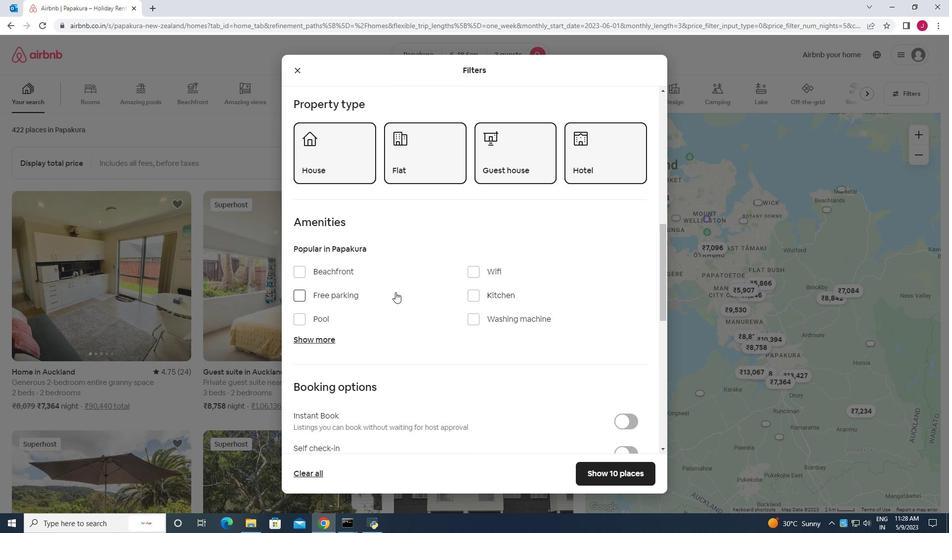 
Action: Mouse scrolled (395, 292) with delta (0, 0)
Screenshot: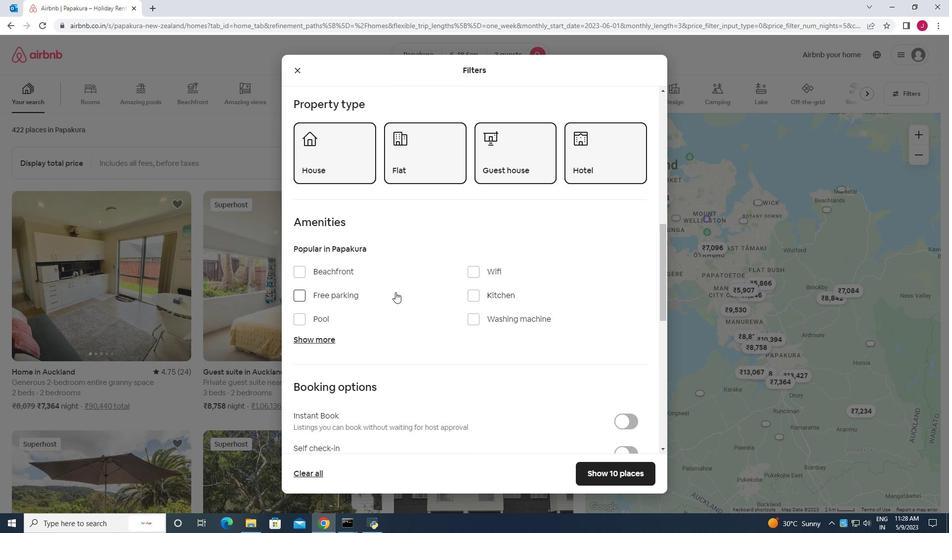 
Action: Mouse scrolled (395, 292) with delta (0, 0)
Screenshot: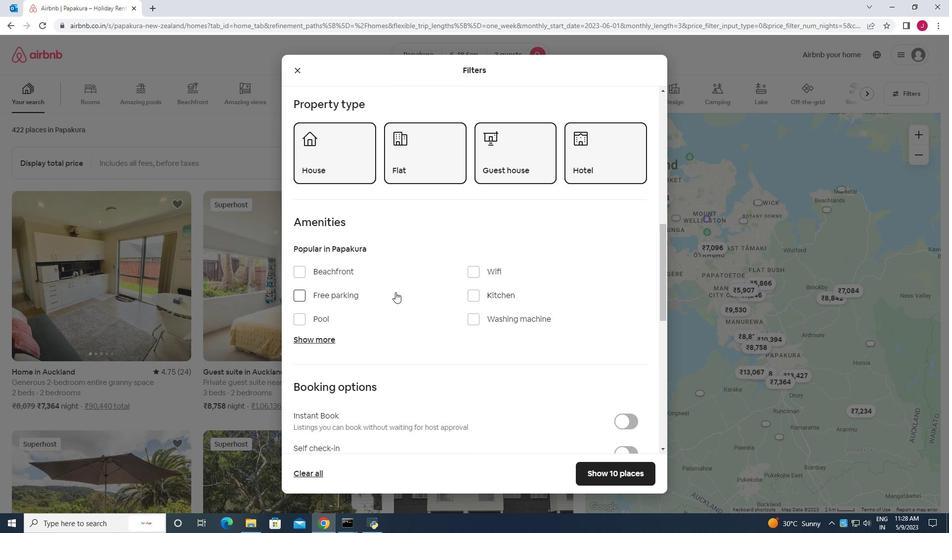 
Action: Mouse moved to (440, 285)
Screenshot: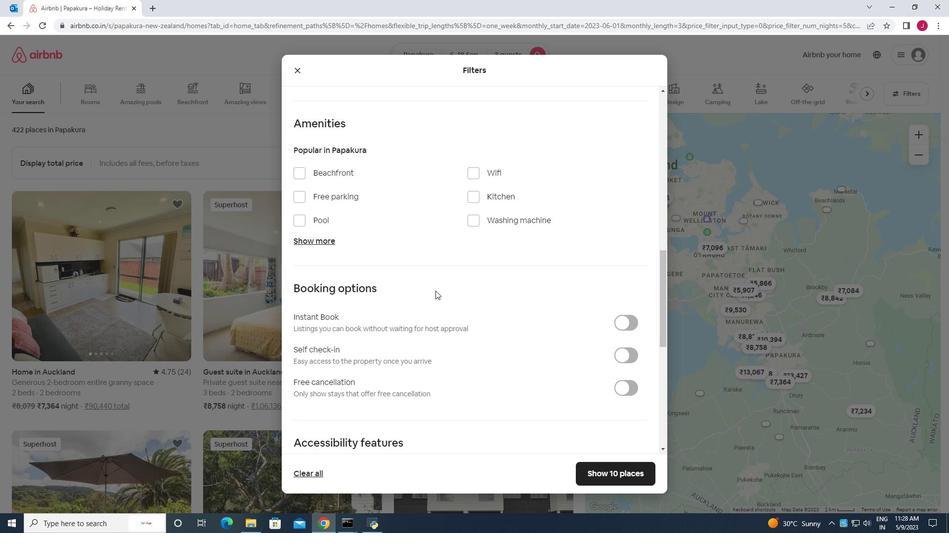
Action: Mouse scrolled (440, 284) with delta (0, 0)
Screenshot: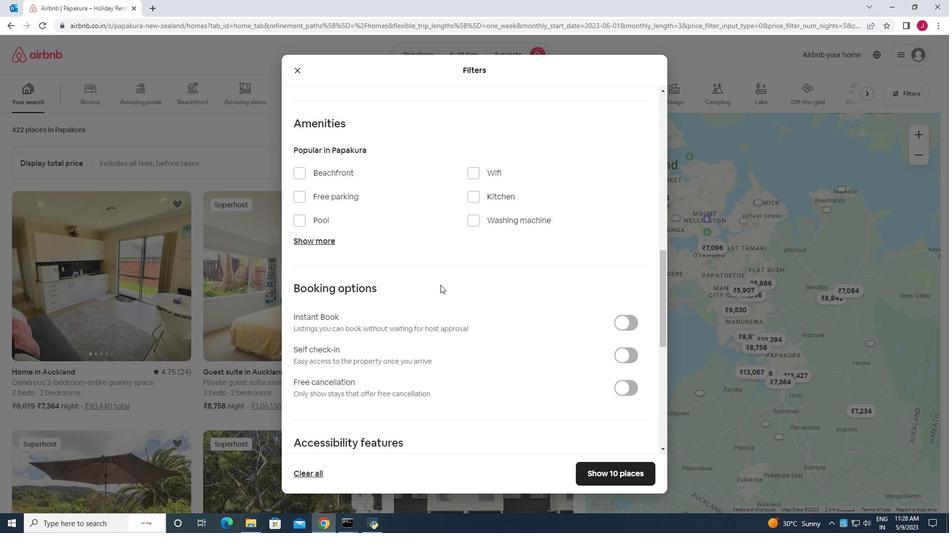 
Action: Mouse scrolled (440, 284) with delta (0, 0)
Screenshot: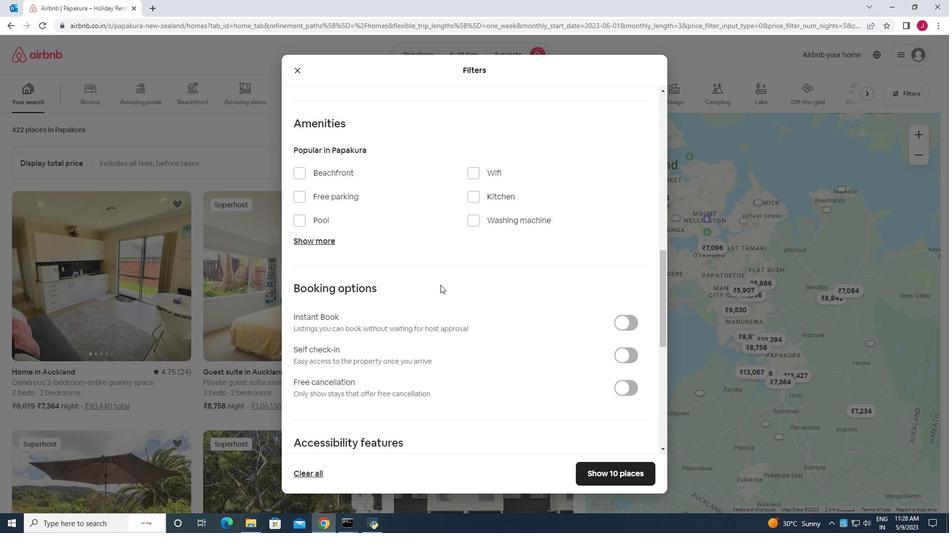 
Action: Mouse moved to (631, 260)
Screenshot: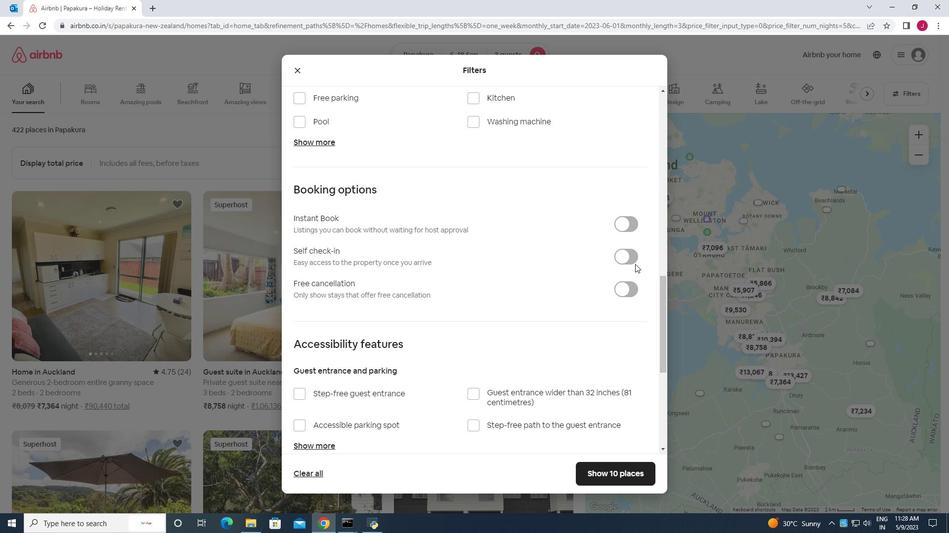
Action: Mouse pressed left at (631, 260)
Screenshot: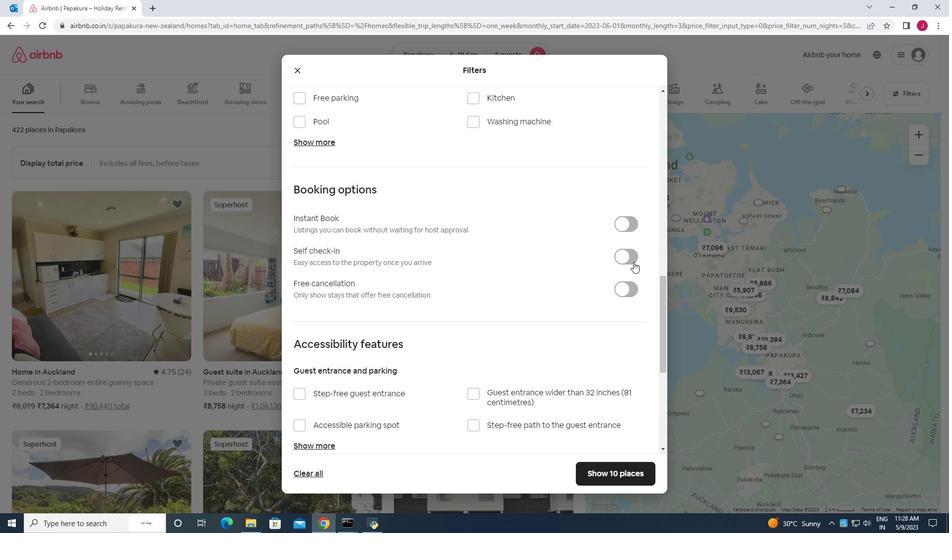 
Action: Mouse moved to (491, 272)
Screenshot: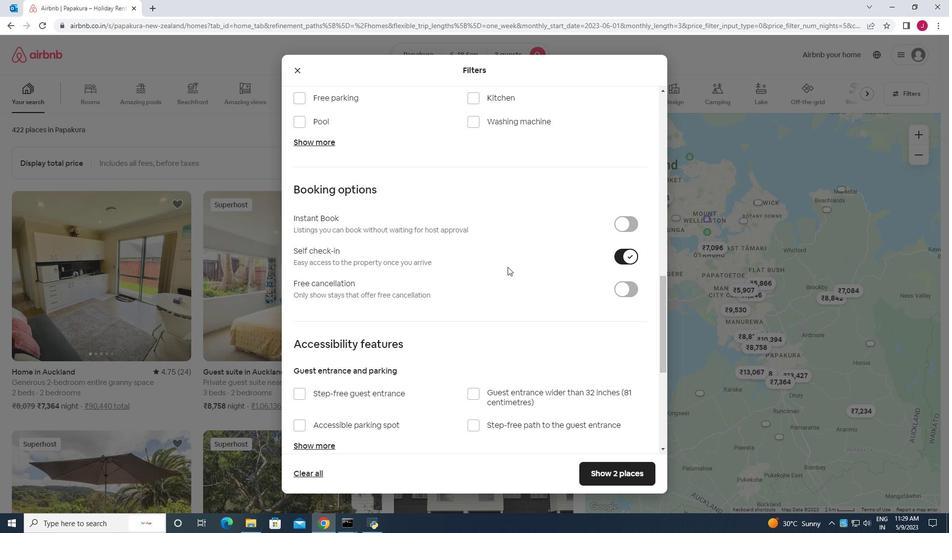 
Action: Mouse scrolled (491, 271) with delta (0, 0)
Screenshot: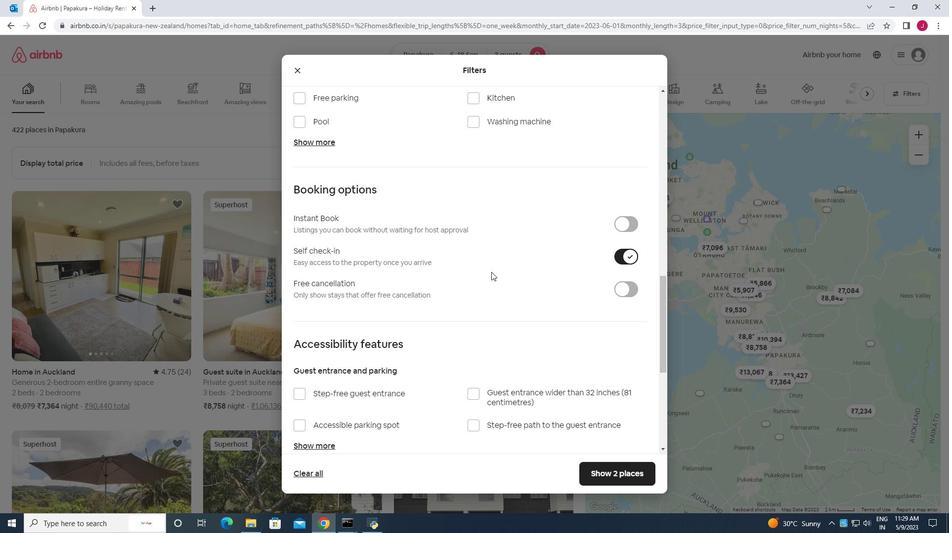 
Action: Mouse scrolled (491, 271) with delta (0, 0)
Screenshot: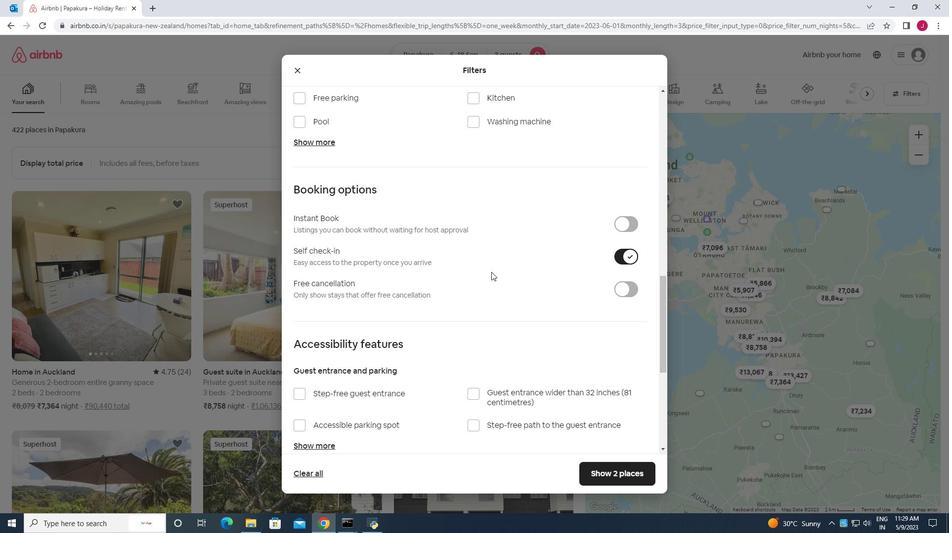 
Action: Mouse scrolled (491, 271) with delta (0, 0)
Screenshot: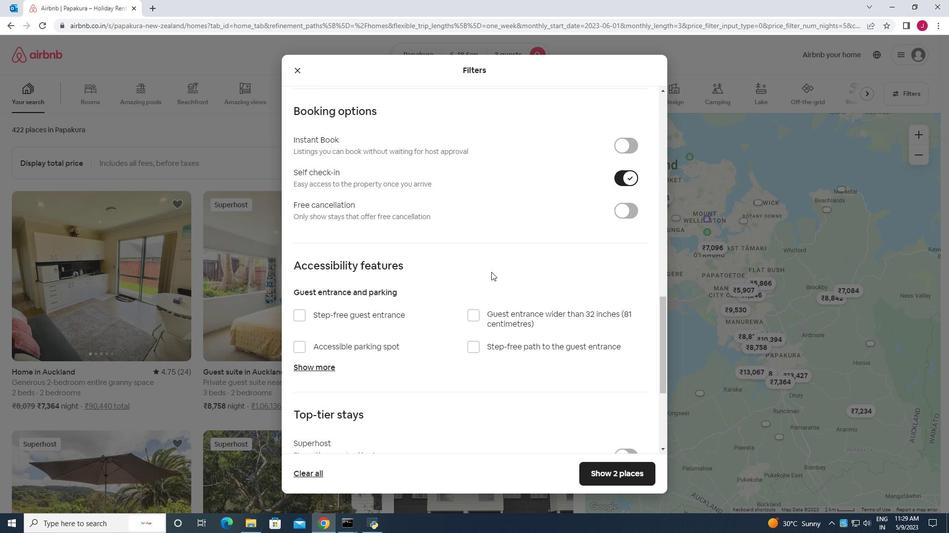 
Action: Mouse moved to (490, 274)
Screenshot: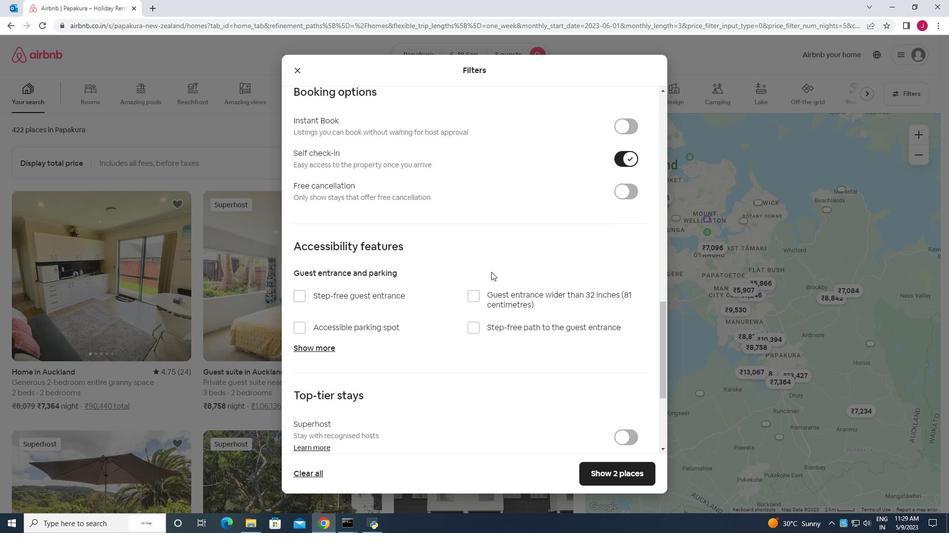 
Action: Mouse scrolled (490, 273) with delta (0, 0)
Screenshot: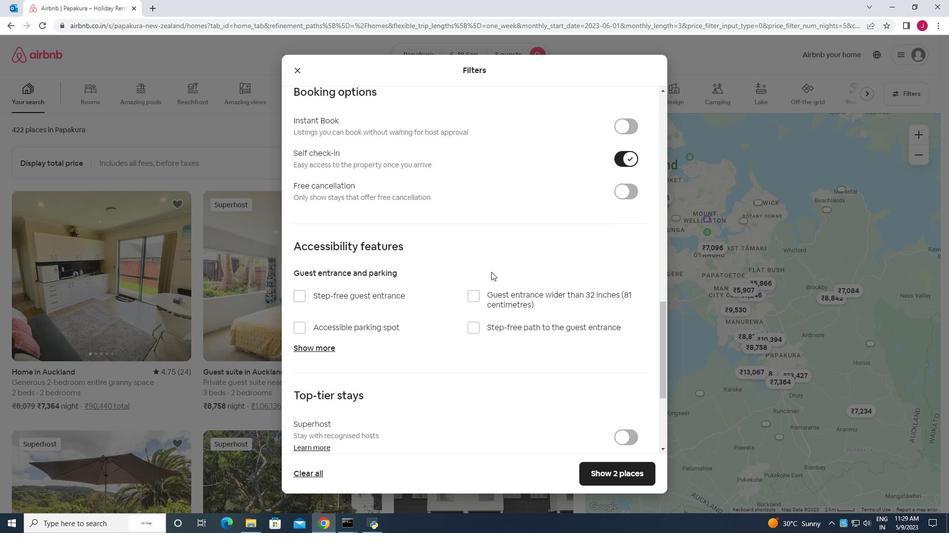 
Action: Mouse moved to (490, 274)
Screenshot: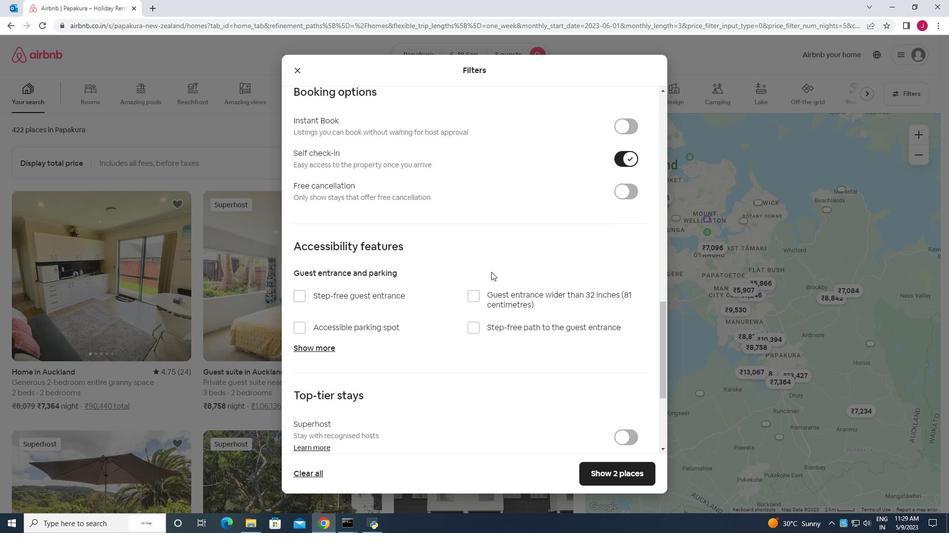 
Action: Mouse scrolled (490, 273) with delta (0, 0)
Screenshot: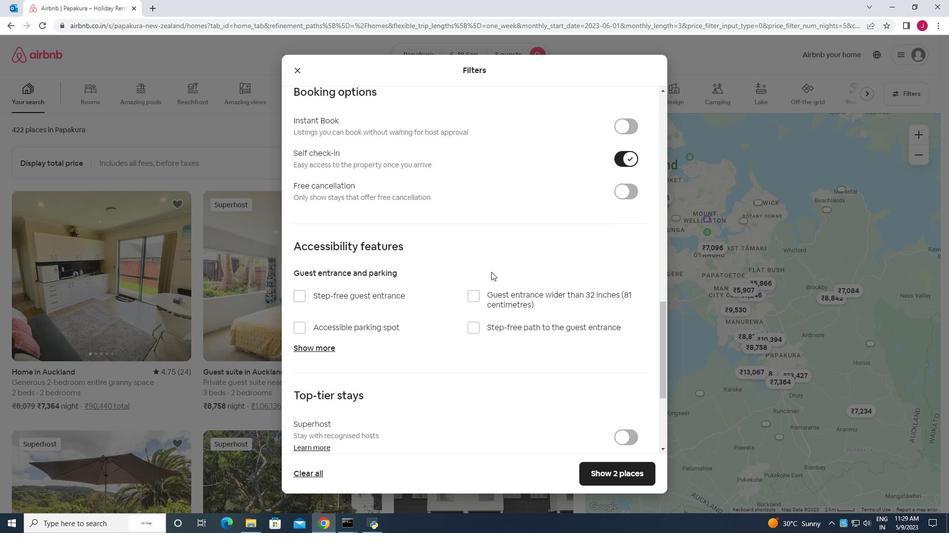 
Action: Mouse moved to (490, 274)
Screenshot: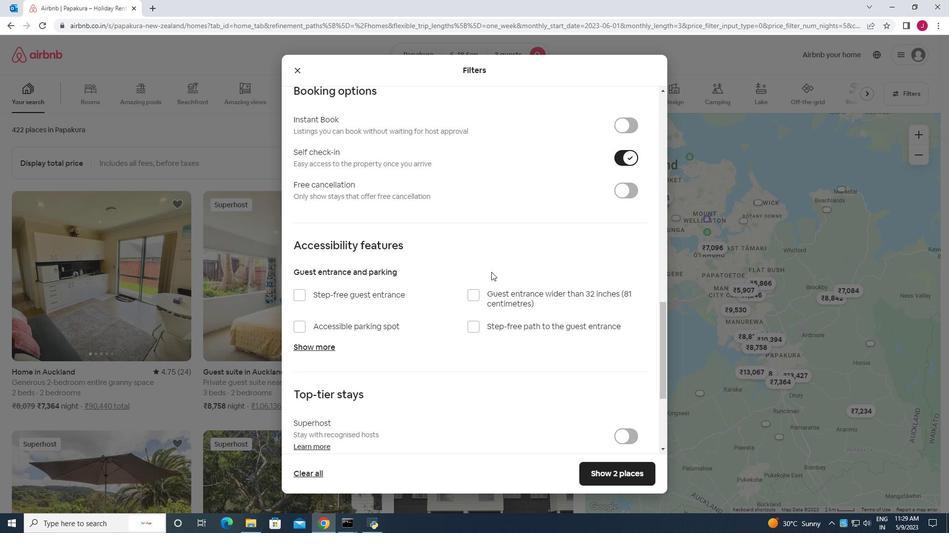 
Action: Mouse scrolled (490, 274) with delta (0, 0)
Screenshot: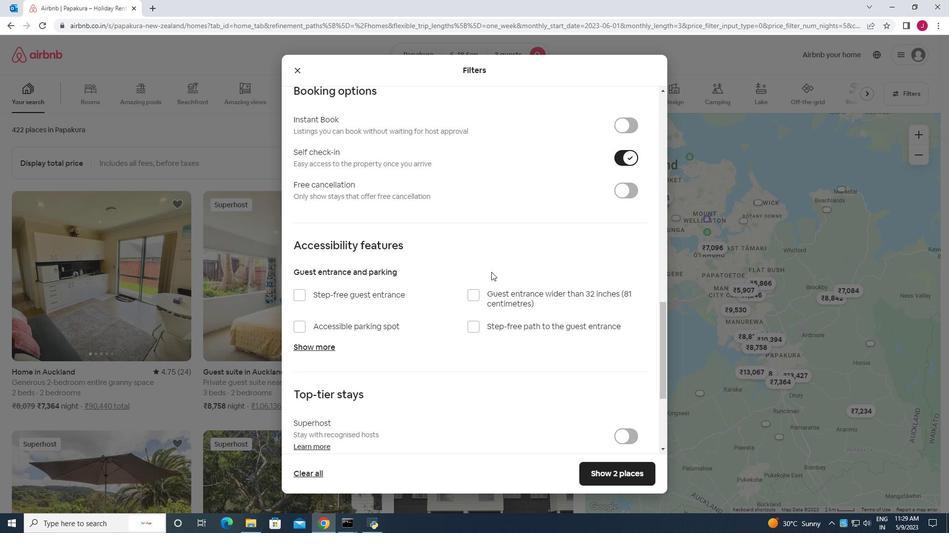 
Action: Mouse moved to (490, 276)
Screenshot: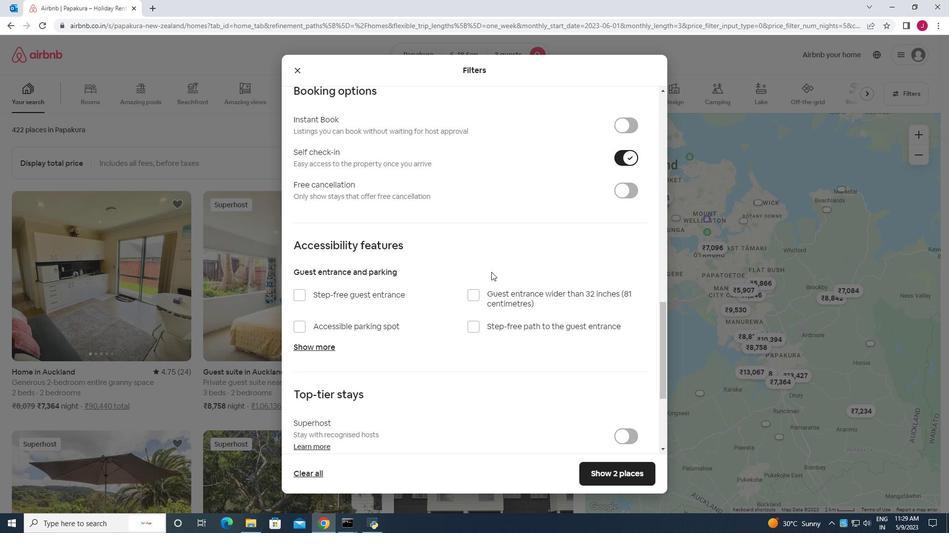 
Action: Mouse scrolled (490, 275) with delta (0, 0)
Screenshot: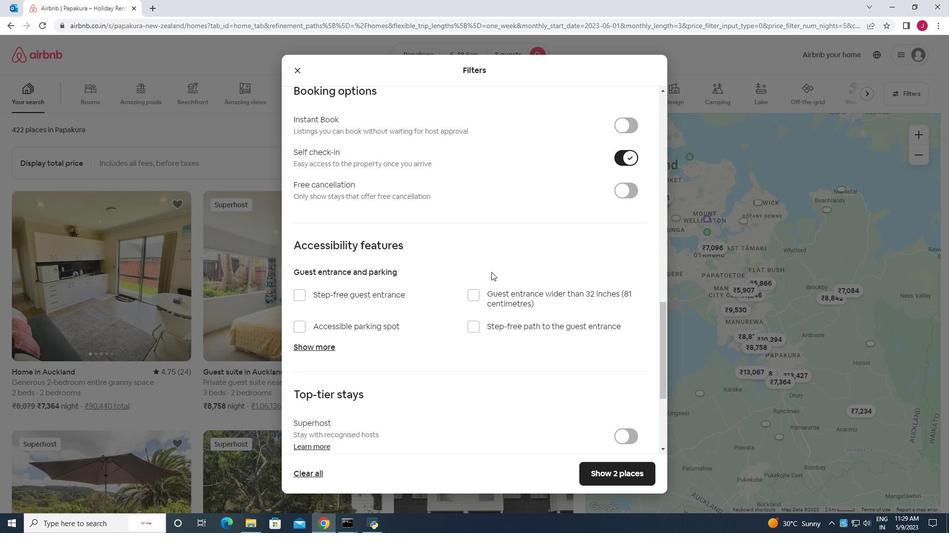 
Action: Mouse moved to (490, 277)
Screenshot: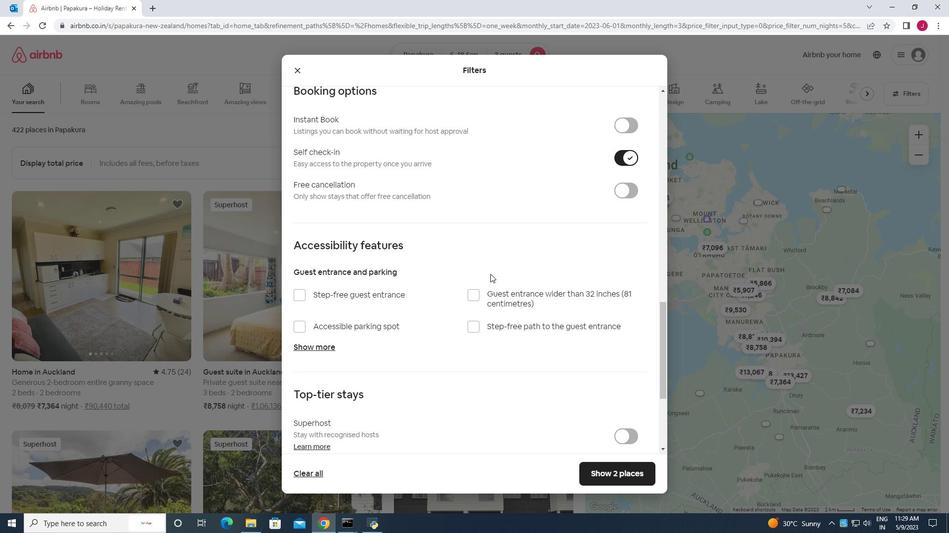 
Action: Mouse scrolled (490, 276) with delta (0, 0)
Screenshot: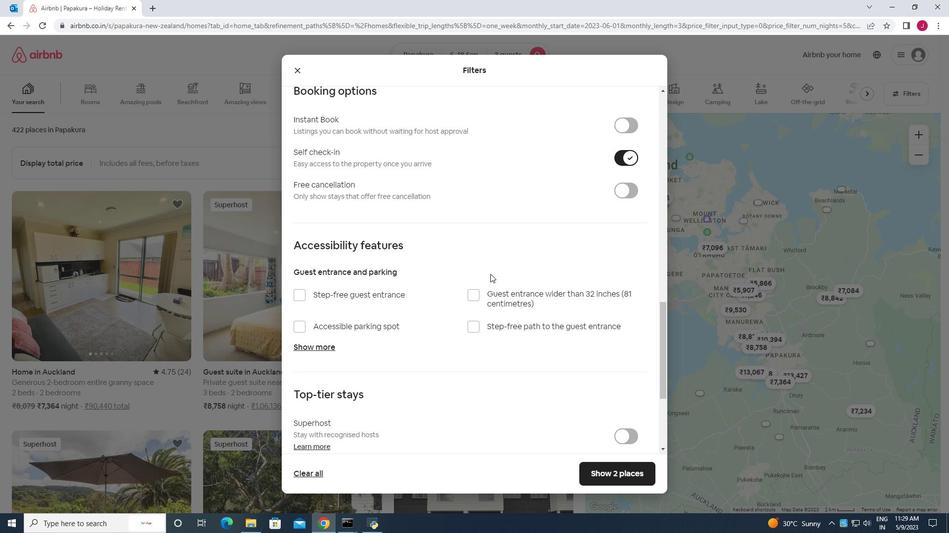 
Action: Mouse moved to (486, 285)
Screenshot: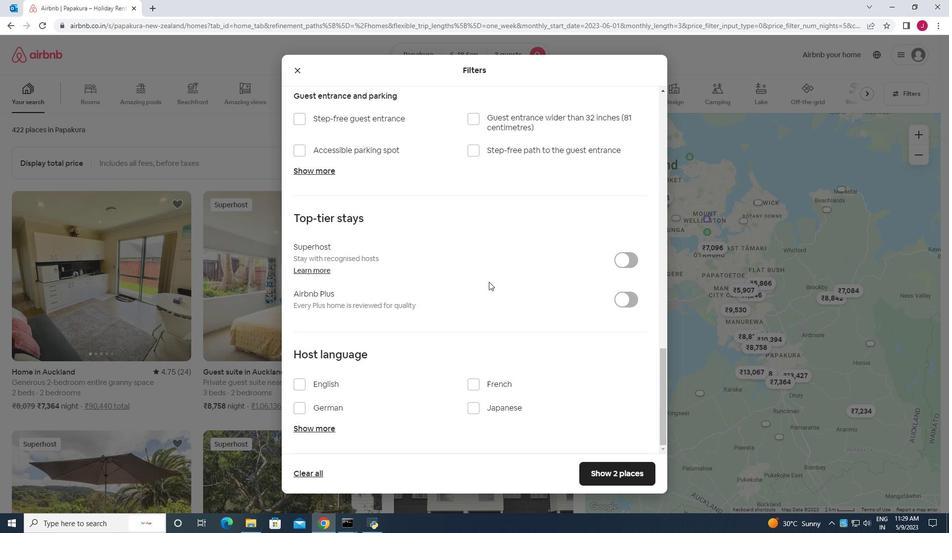 
Action: Mouse scrolled (486, 284) with delta (0, 0)
Screenshot: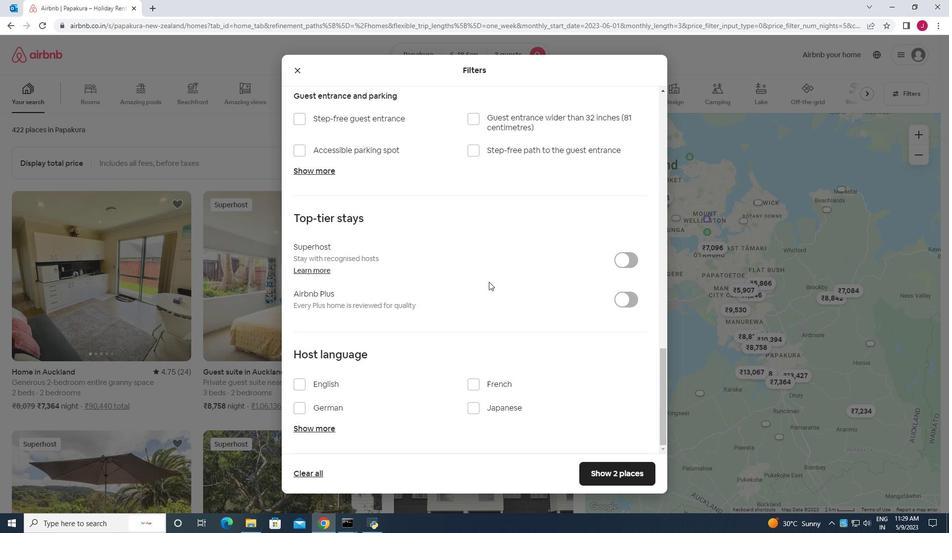 
Action: Mouse moved to (485, 286)
Screenshot: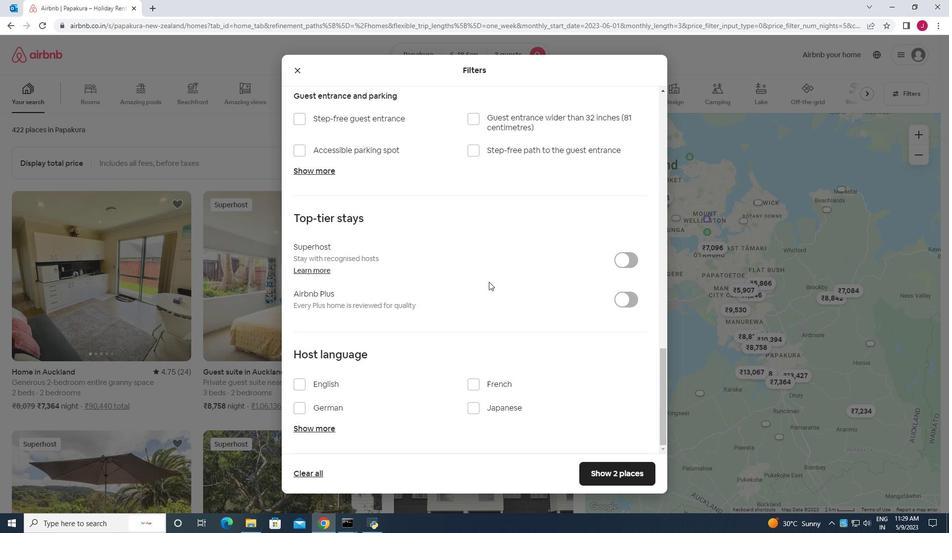 
Action: Mouse scrolled (485, 285) with delta (0, 0)
Screenshot: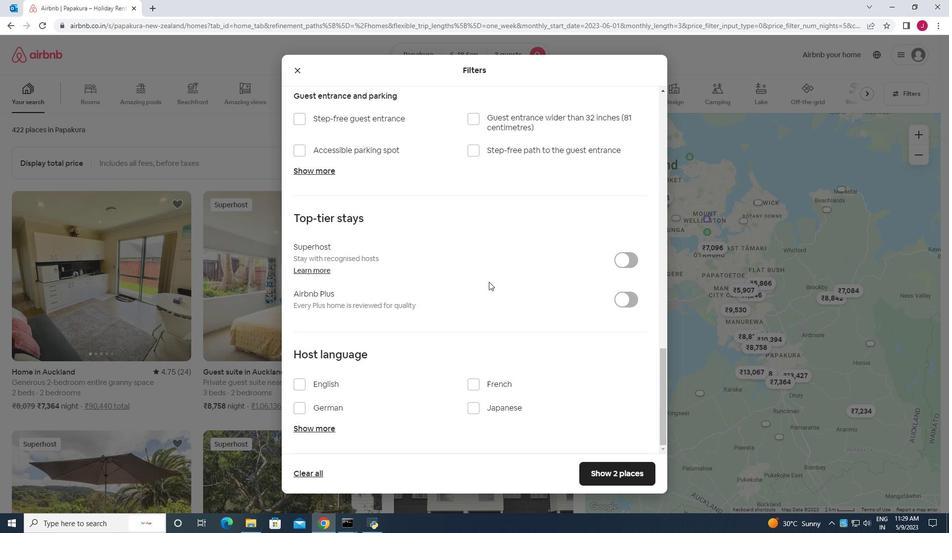 
Action: Mouse moved to (485, 286)
Screenshot: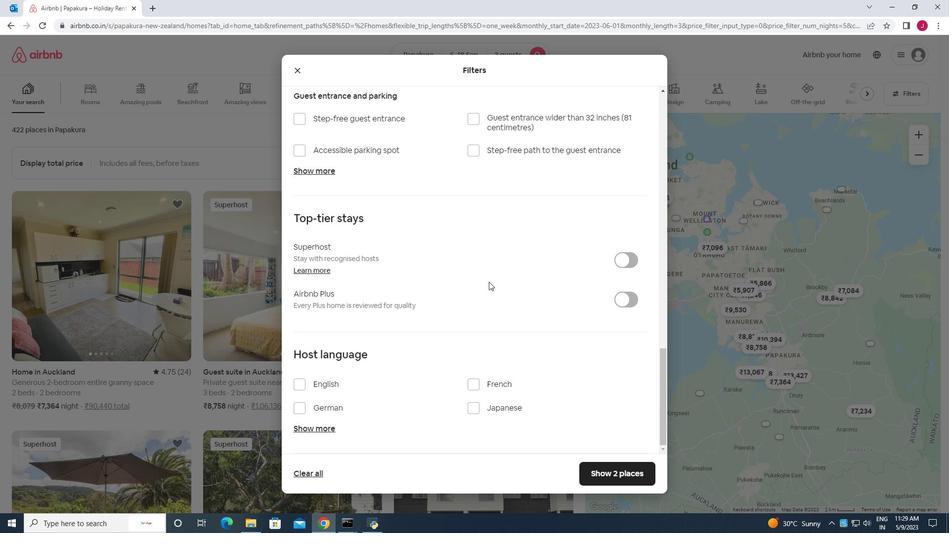 
Action: Mouse scrolled (485, 286) with delta (0, 0)
Screenshot: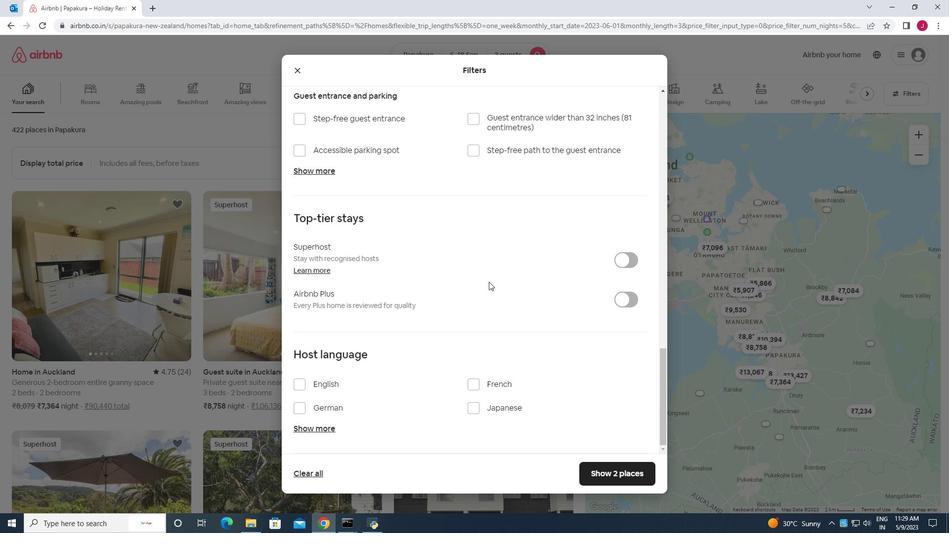 
Action: Mouse moved to (485, 287)
Screenshot: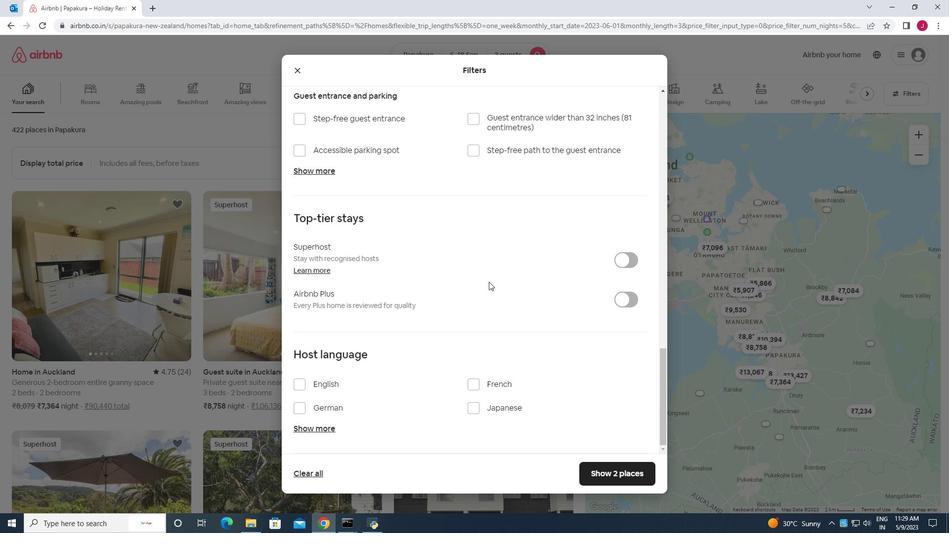 
Action: Mouse scrolled (485, 287) with delta (0, 0)
Screenshot: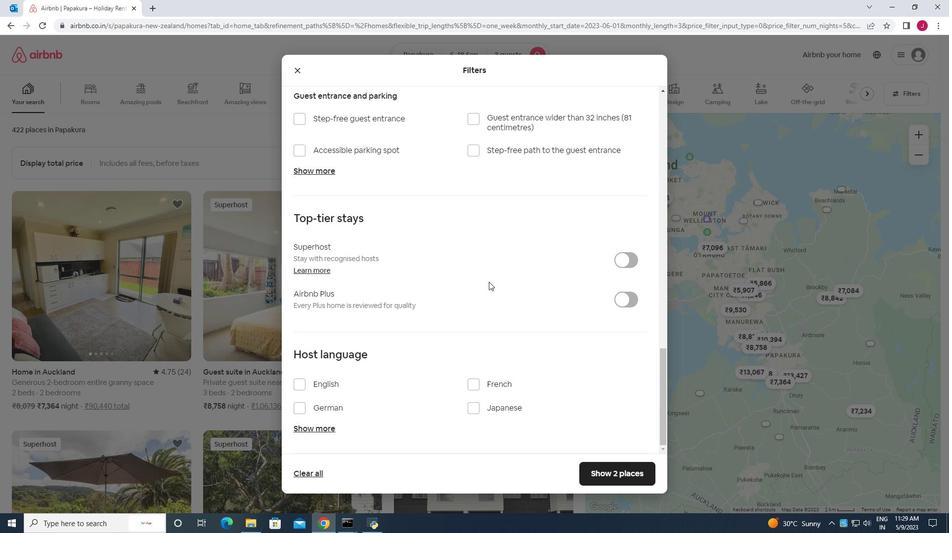 
Action: Mouse moved to (298, 386)
Screenshot: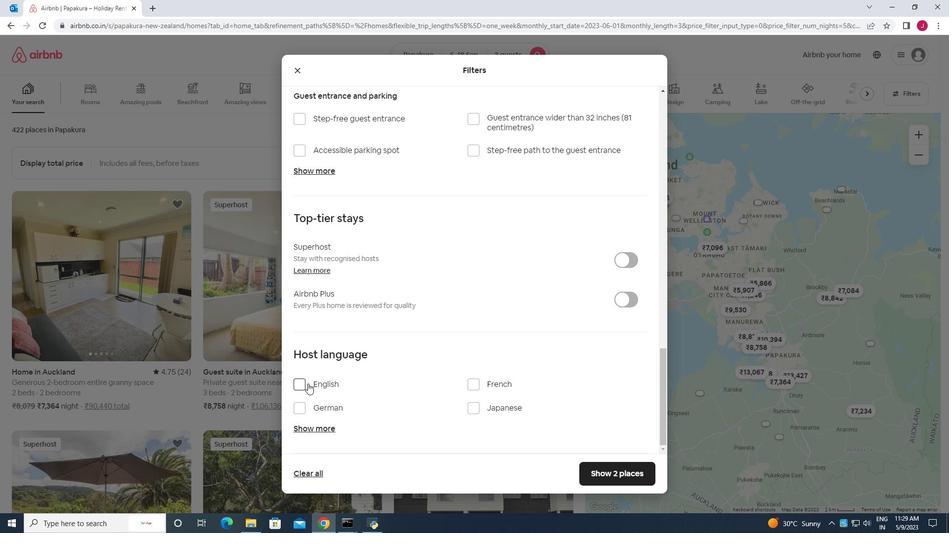 
Action: Mouse pressed left at (298, 386)
Screenshot: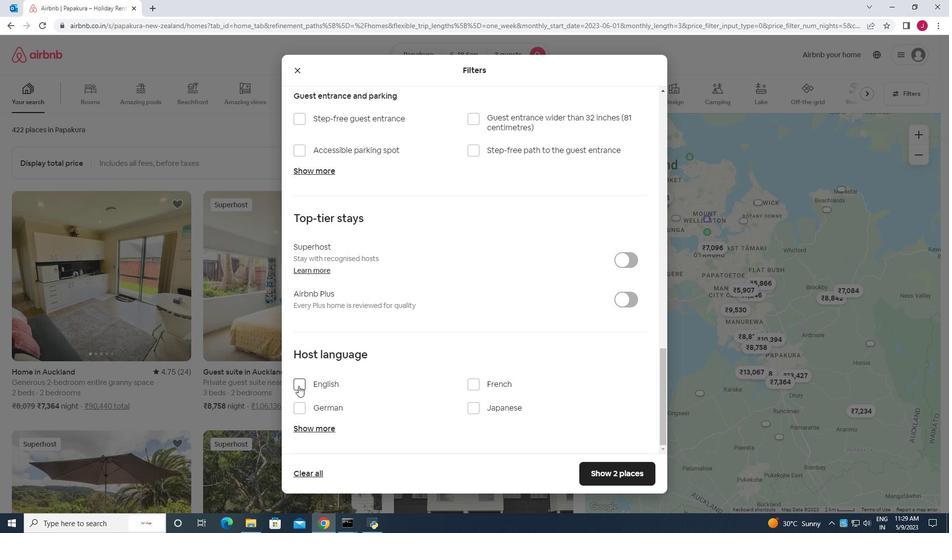 
Action: Mouse moved to (624, 475)
Screenshot: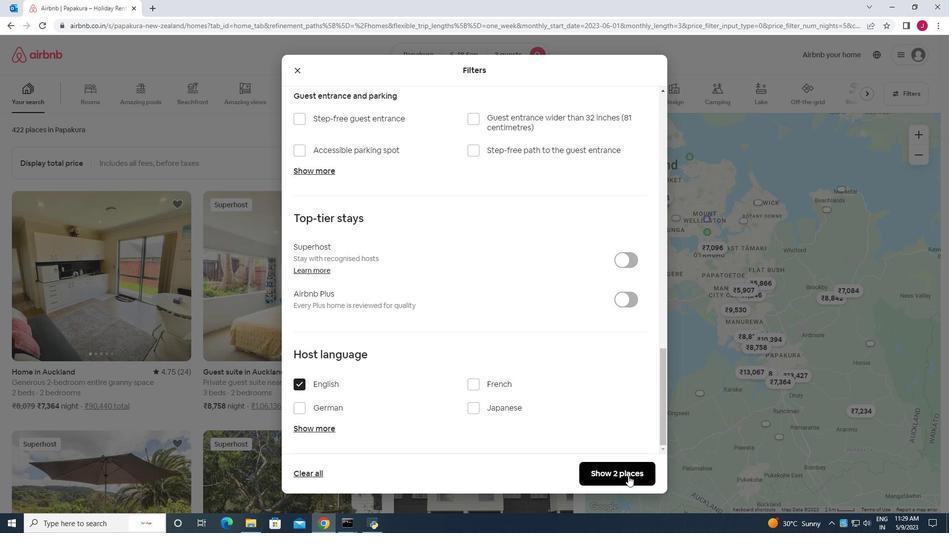 
Action: Mouse pressed left at (624, 475)
Screenshot: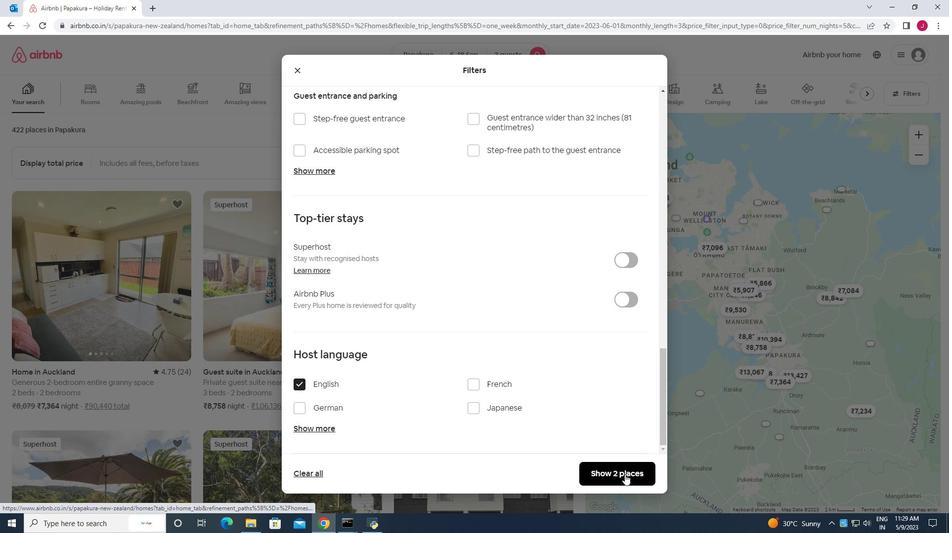 
Action: Mouse moved to (618, 465)
Screenshot: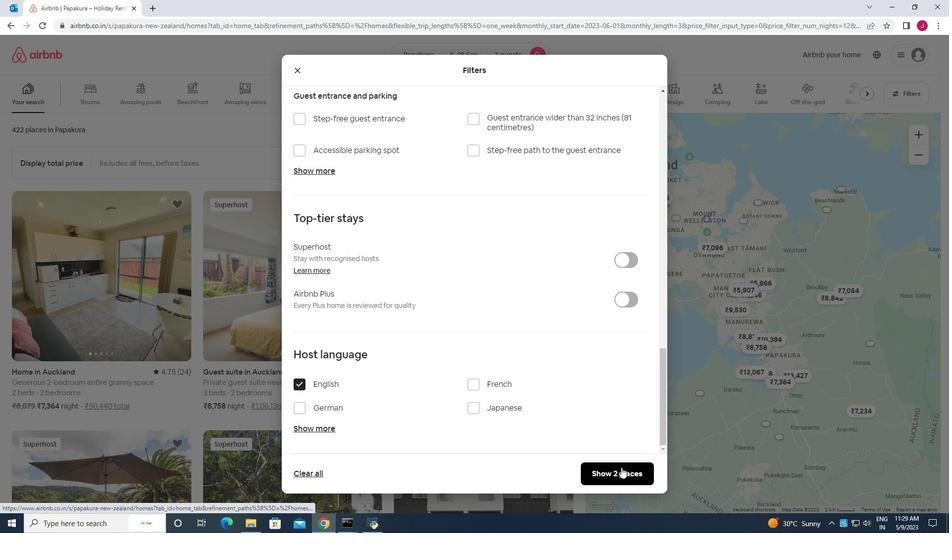 
